 Task: Find connections with filter location Adelaide Hills with filter topic #covidwith filter profile language German with filter current company Bajaj Electricals Ltd with filter school Prahladrai Dalmia Lions College of Commerce and Economics Sundar Nagar S V Road Malad West Mumbai 400 064 with filter industry Insurance with filter service category Business Analytics with filter keywords title Sales Associate
Action: Mouse moved to (535, 74)
Screenshot: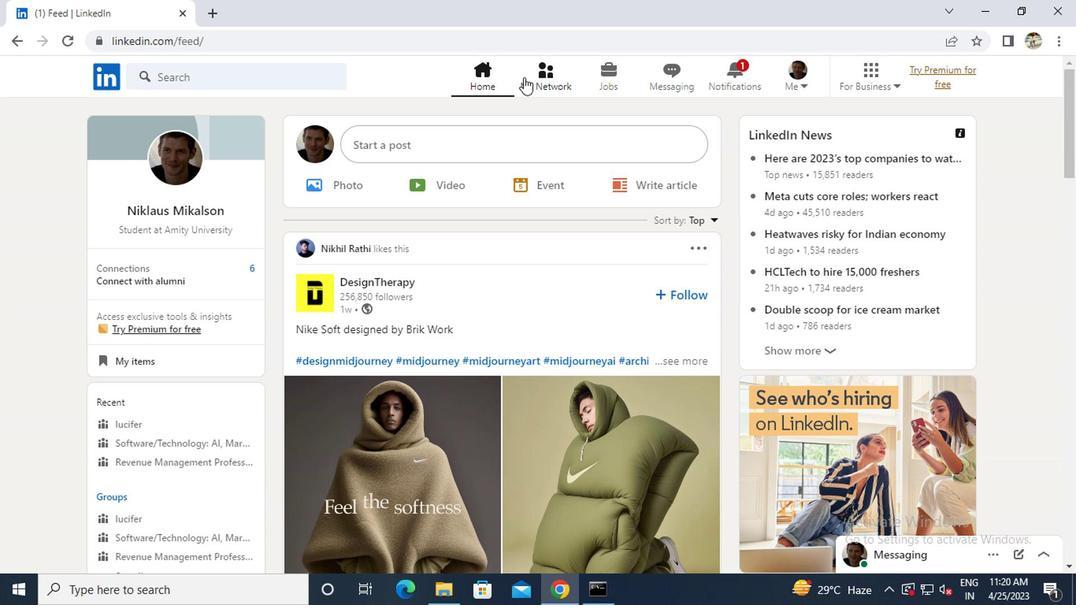 
Action: Mouse pressed left at (535, 74)
Screenshot: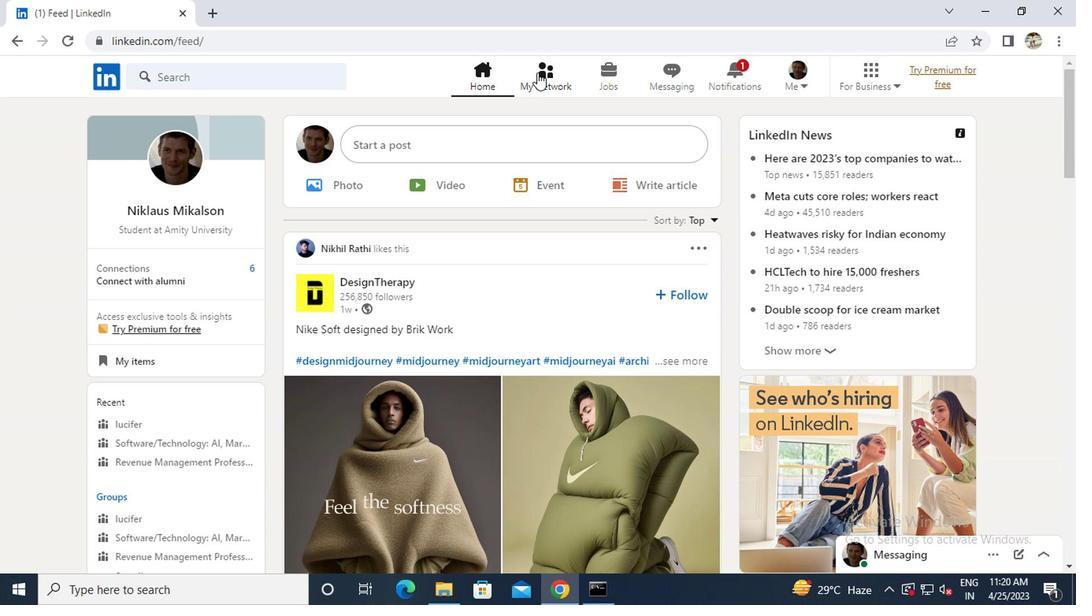 
Action: Mouse moved to (273, 165)
Screenshot: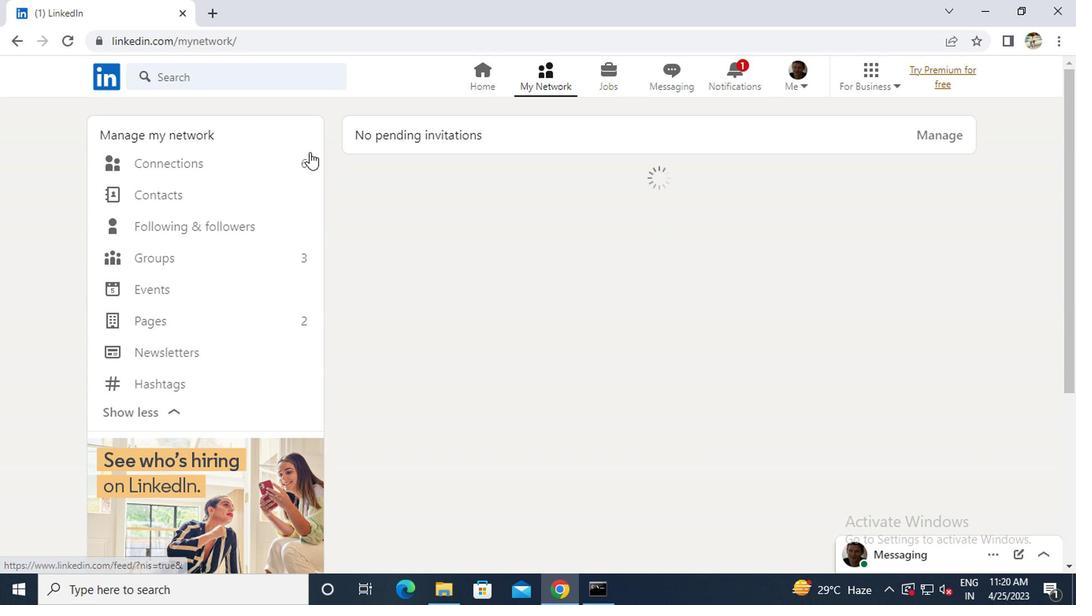
Action: Mouse pressed left at (273, 165)
Screenshot: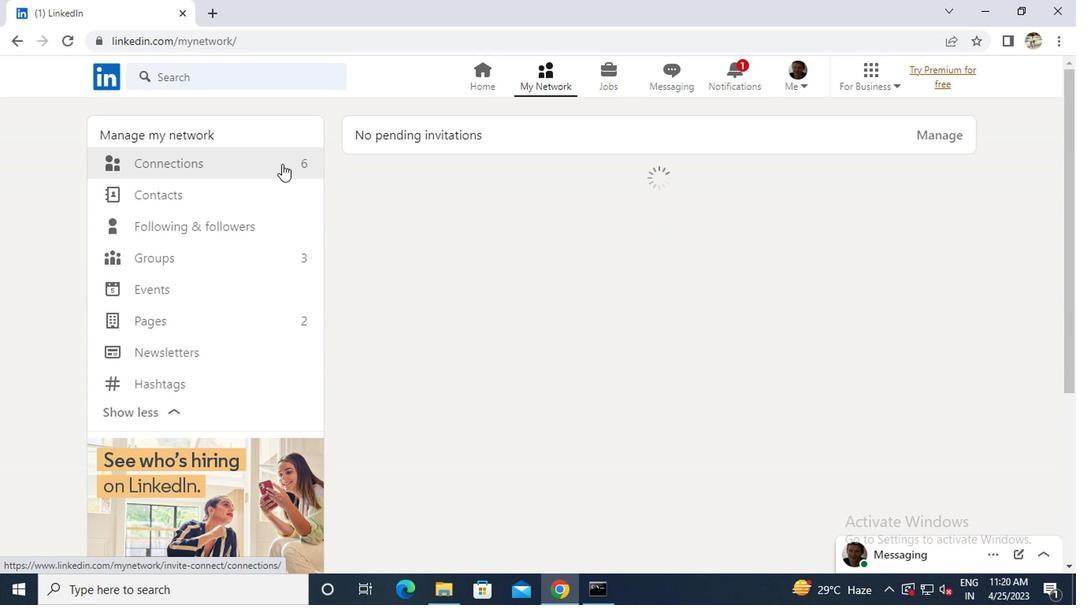 
Action: Mouse pressed left at (273, 165)
Screenshot: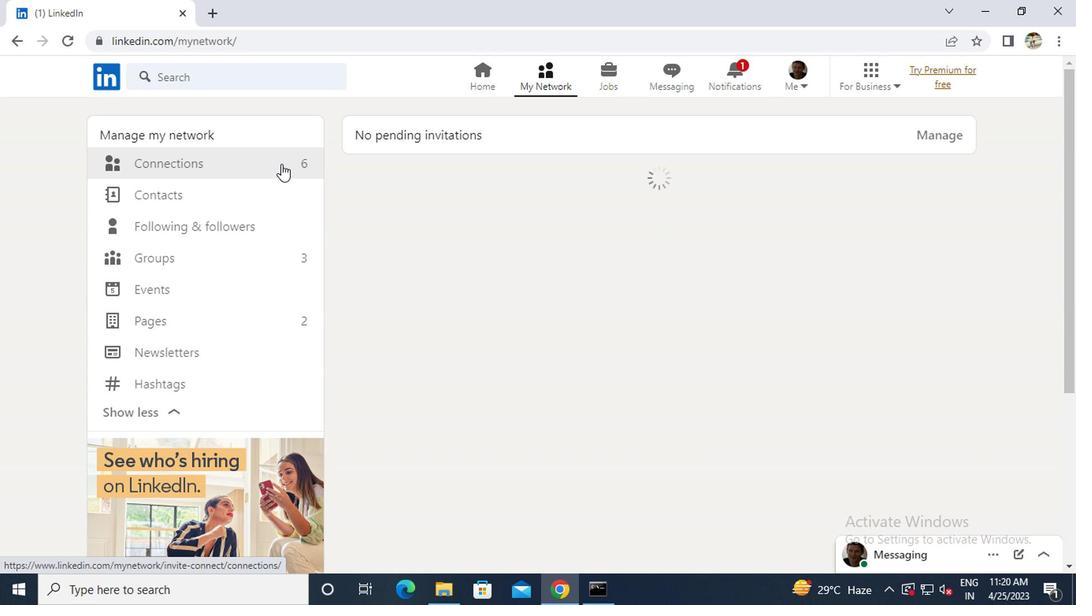 
Action: Mouse moved to (633, 165)
Screenshot: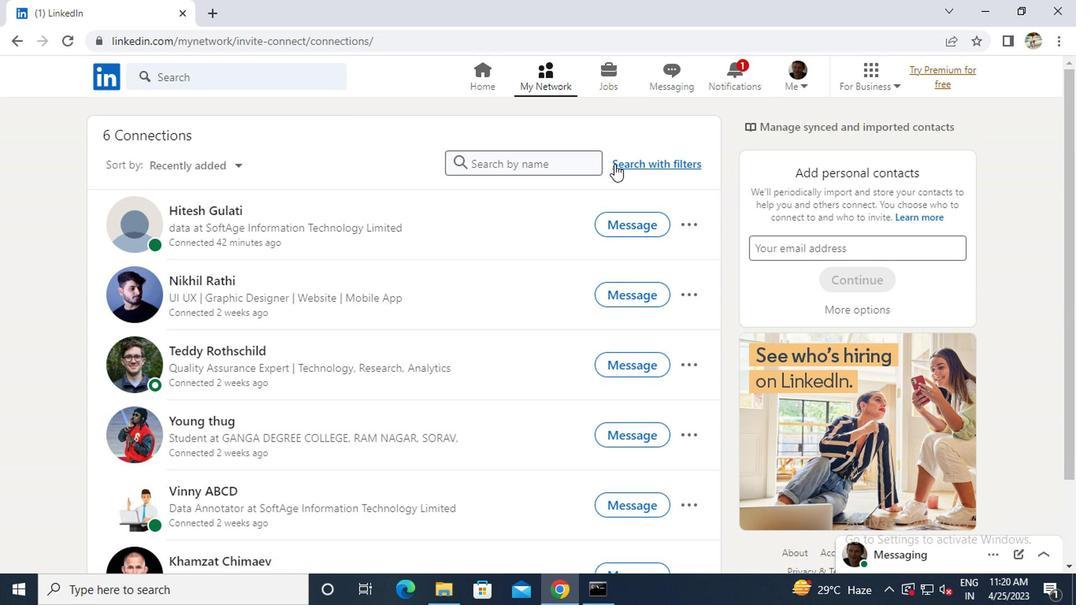 
Action: Mouse pressed left at (633, 165)
Screenshot: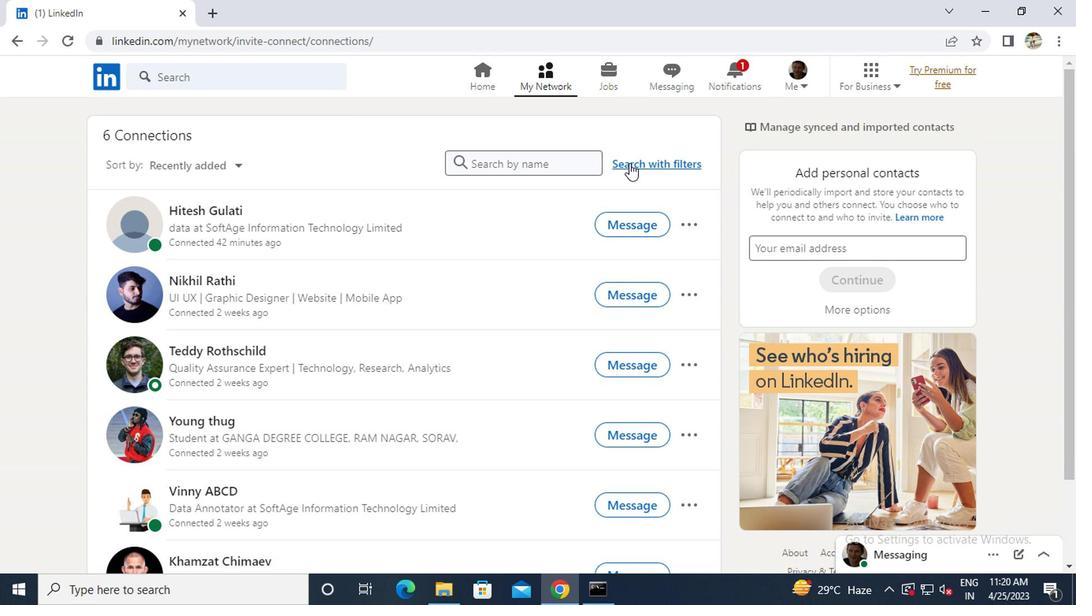
Action: Mouse moved to (505, 119)
Screenshot: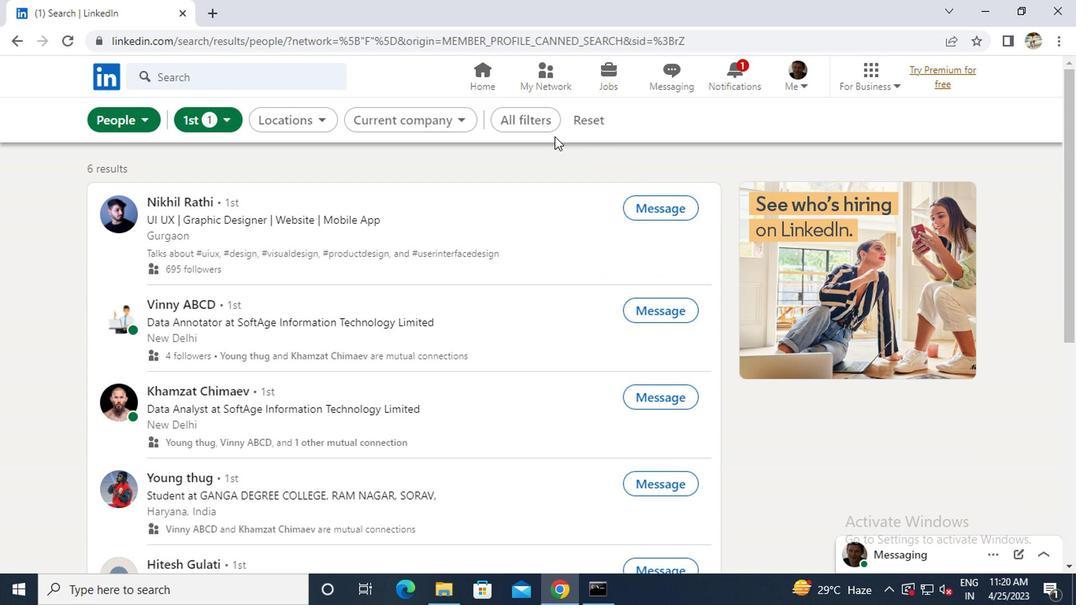 
Action: Mouse pressed left at (505, 119)
Screenshot: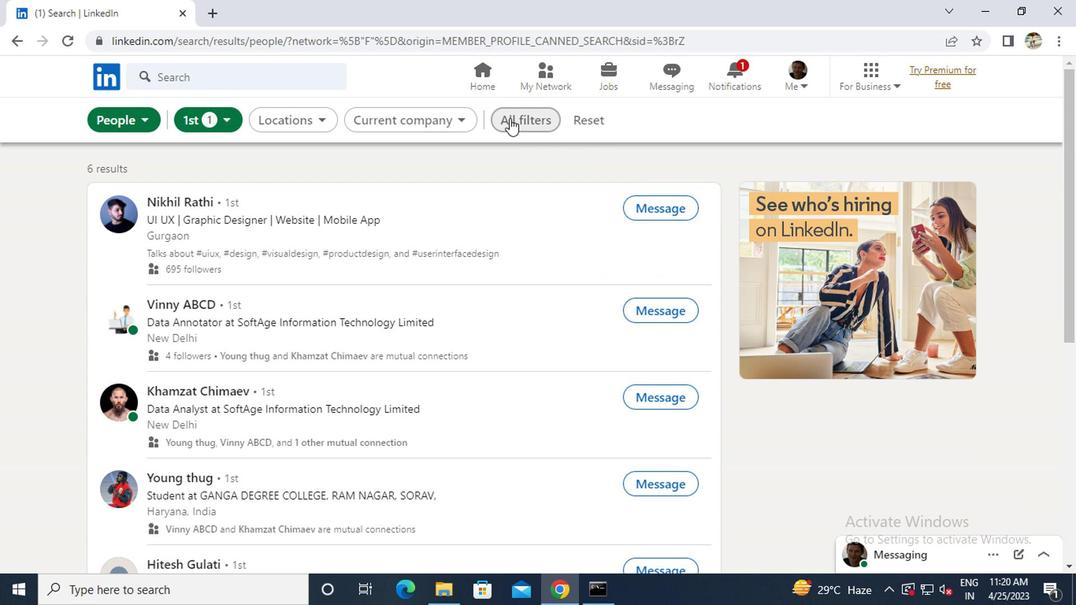 
Action: Mouse moved to (736, 295)
Screenshot: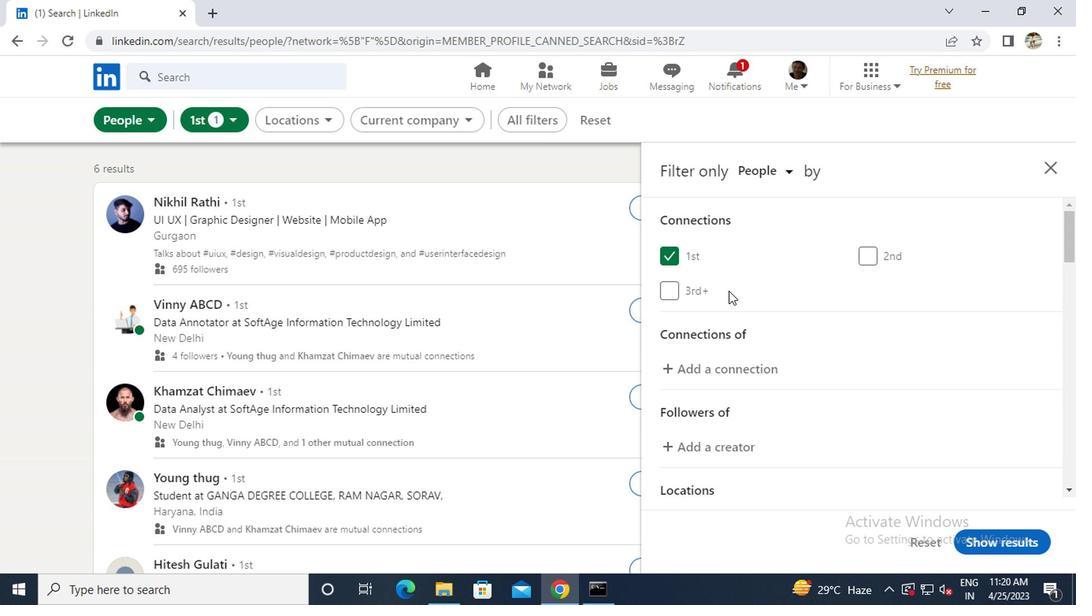 
Action: Mouse scrolled (736, 294) with delta (0, -1)
Screenshot: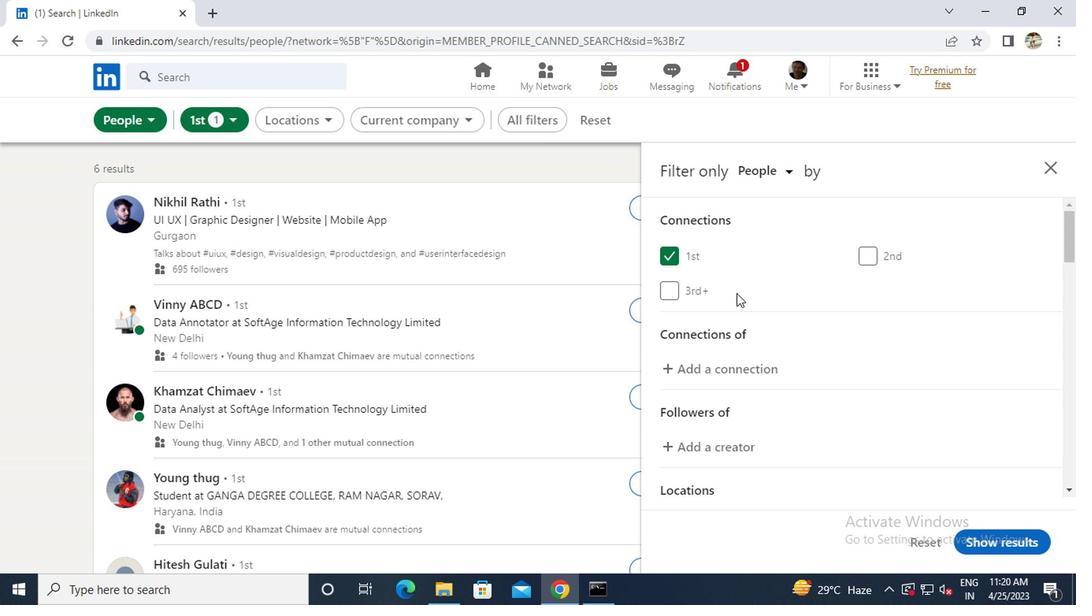 
Action: Mouse scrolled (736, 294) with delta (0, -1)
Screenshot: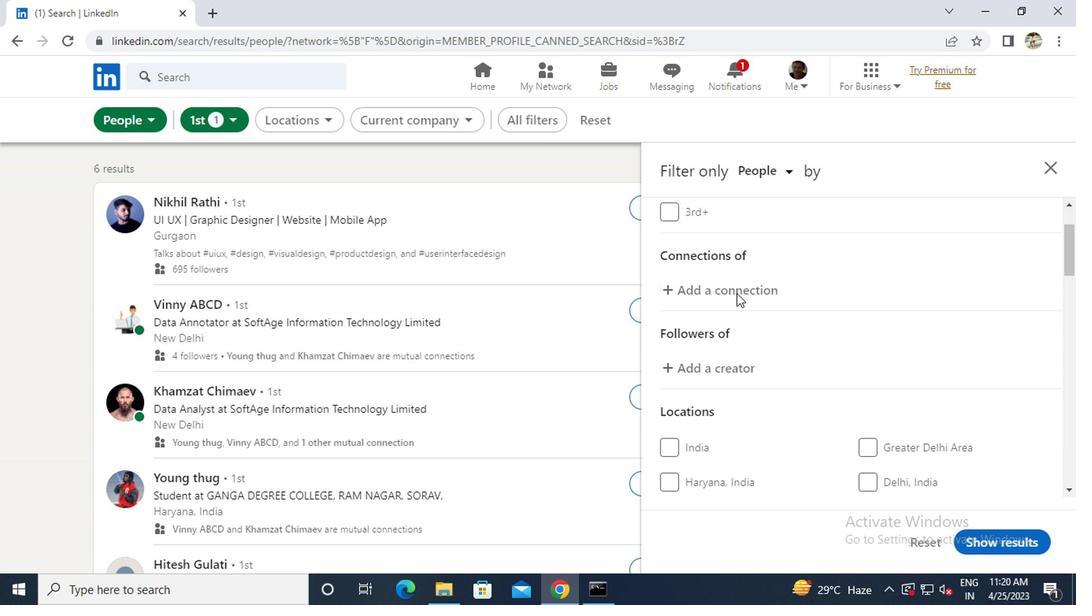 
Action: Mouse scrolled (736, 294) with delta (0, -1)
Screenshot: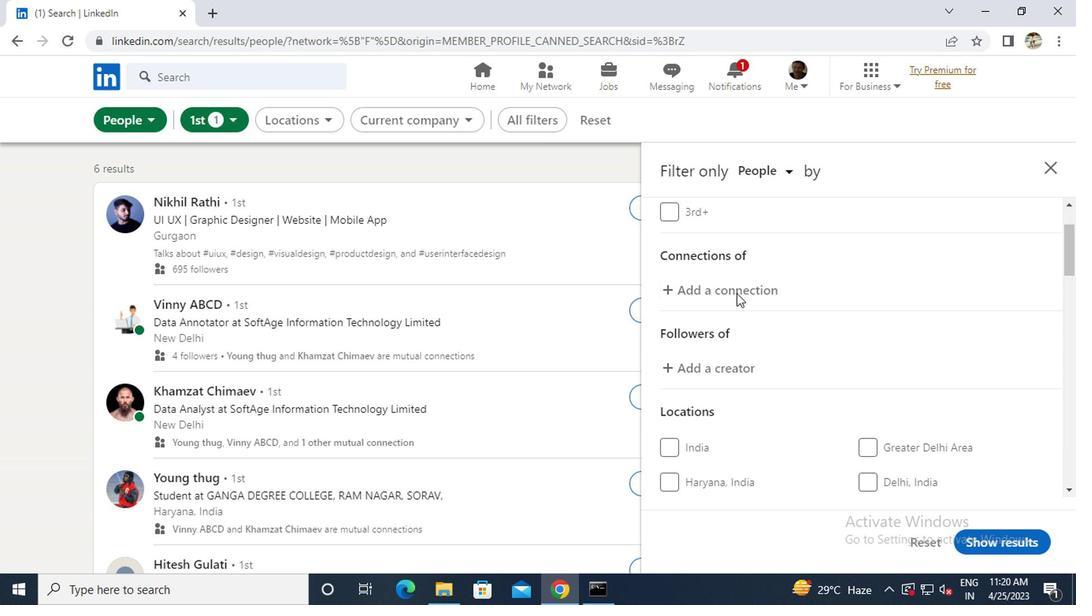 
Action: Mouse moved to (916, 365)
Screenshot: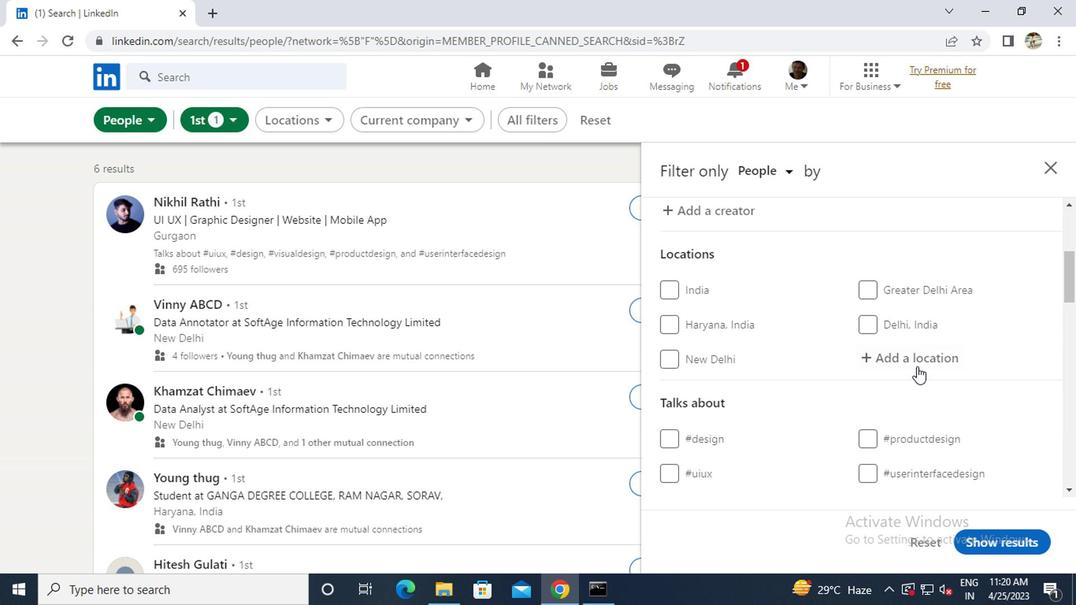 
Action: Mouse pressed left at (916, 365)
Screenshot: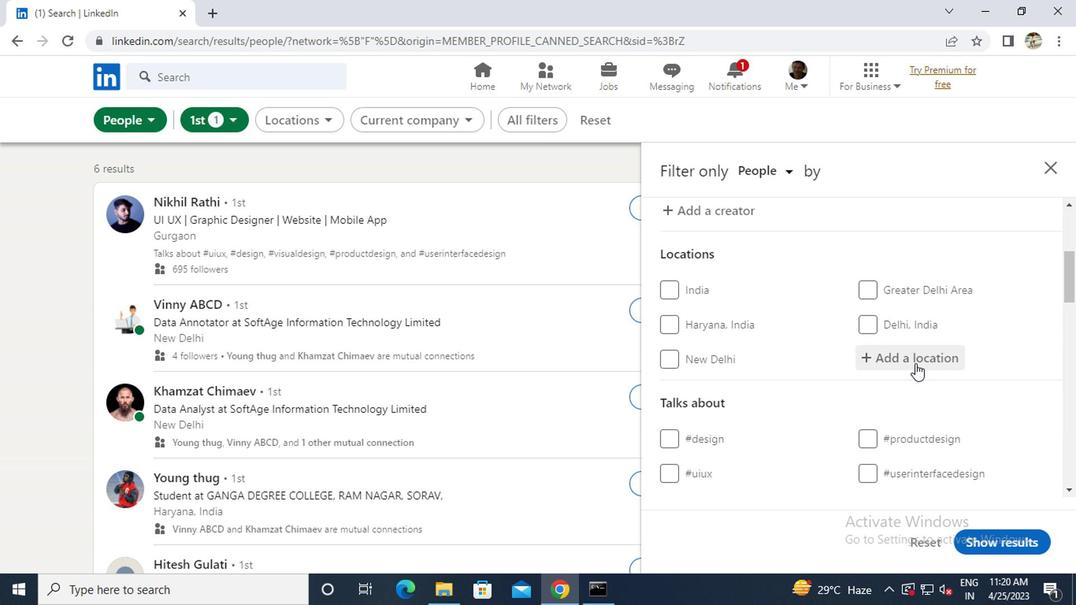 
Action: Mouse moved to (850, 357)
Screenshot: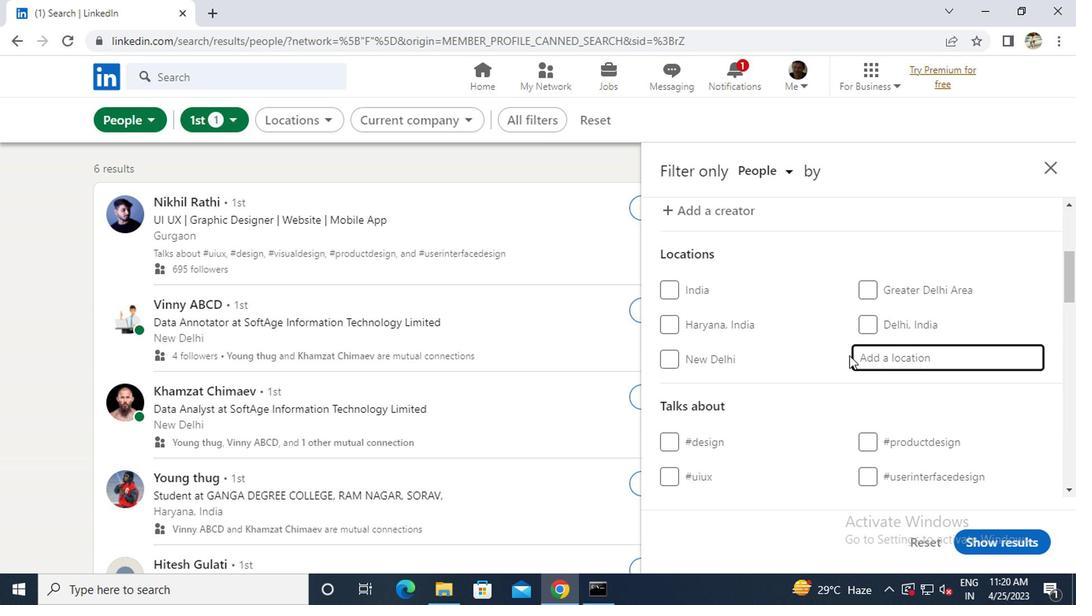 
Action: Key pressed <Key.caps_lock>a<Key.caps_lock>delaide<Key.space><Key.caps_lock>h<Key.caps_lock>ills<Key.space>
Screenshot: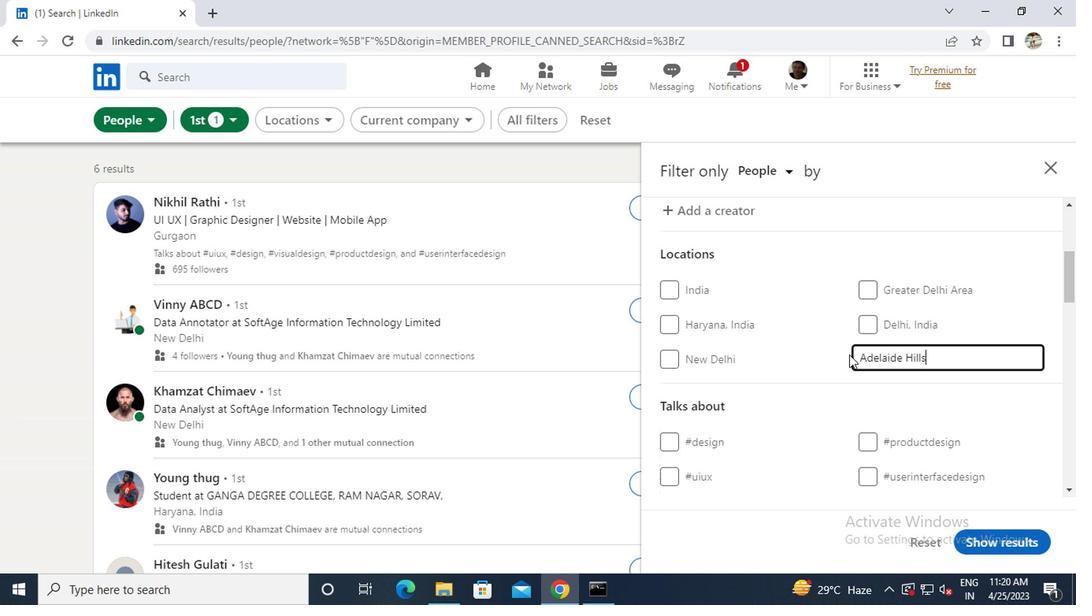 
Action: Mouse moved to (849, 357)
Screenshot: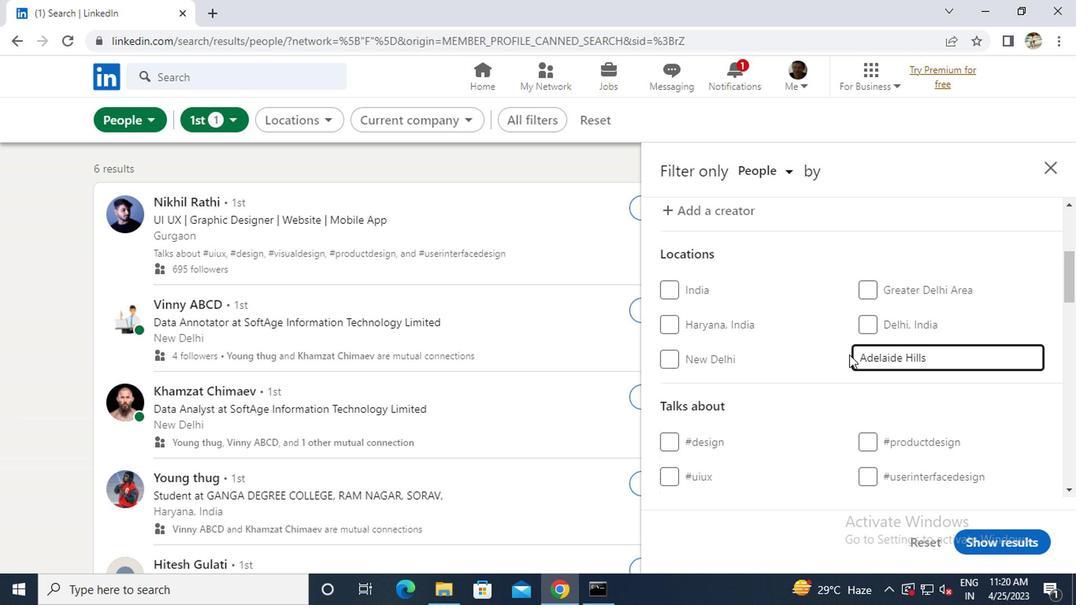 
Action: Mouse scrolled (849, 355) with delta (0, -1)
Screenshot: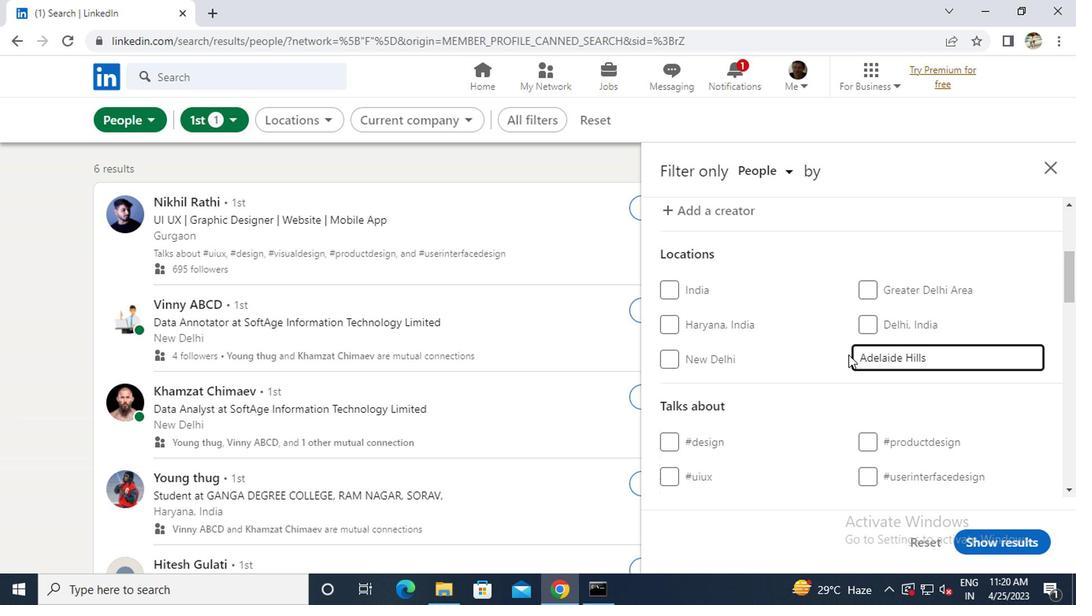 
Action: Mouse scrolled (849, 355) with delta (0, -1)
Screenshot: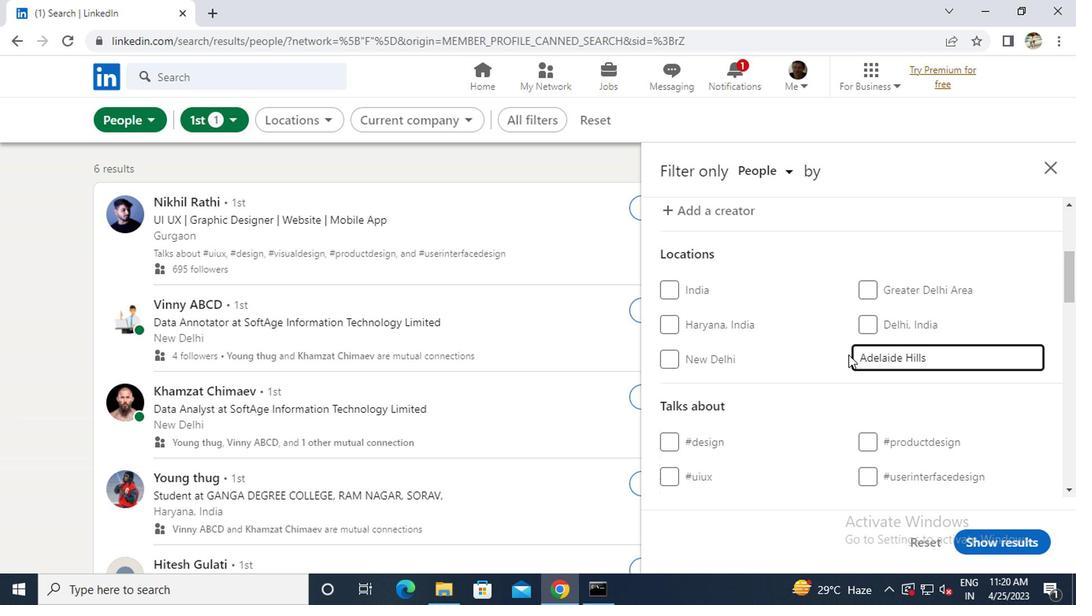 
Action: Mouse moved to (876, 358)
Screenshot: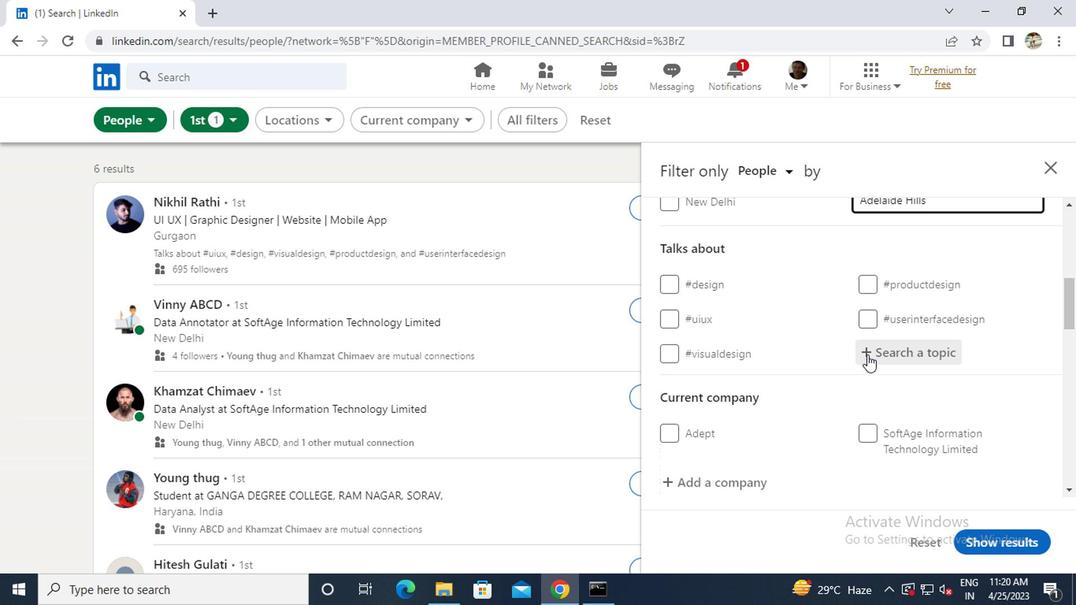 
Action: Mouse pressed left at (876, 358)
Screenshot: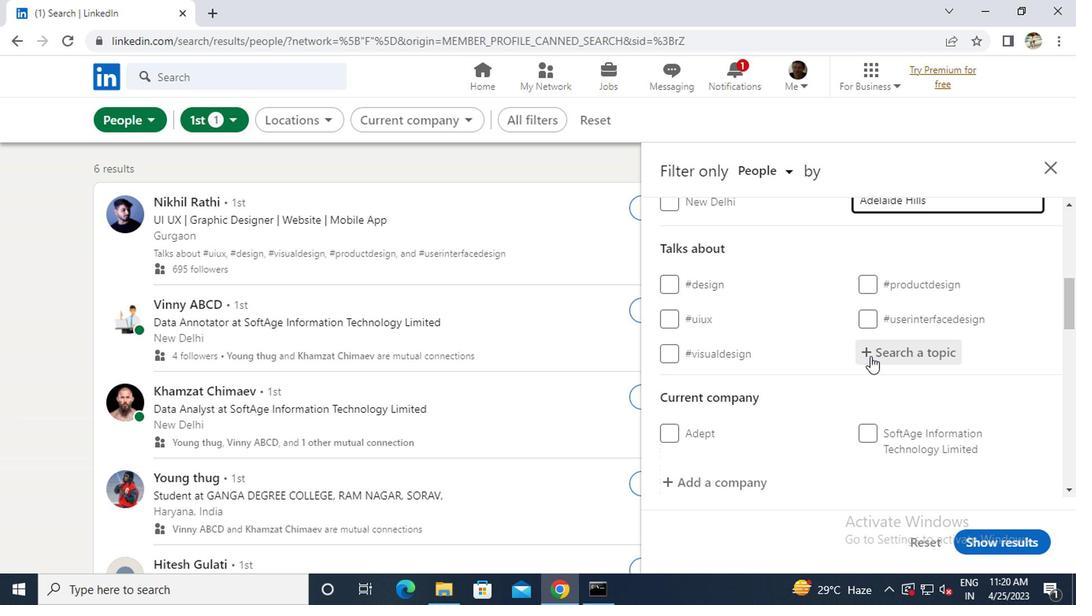 
Action: Key pressed <Key.shift><Key.shift><Key.shift><Key.shift><Key.shift><Key.shift><Key.shift><Key.shift><Key.shift><Key.shift><Key.shift><Key.shift><Key.shift><Key.shift><Key.shift><Key.shift><Key.shift><Key.shift><Key.shift><Key.shift>#COVID
Screenshot: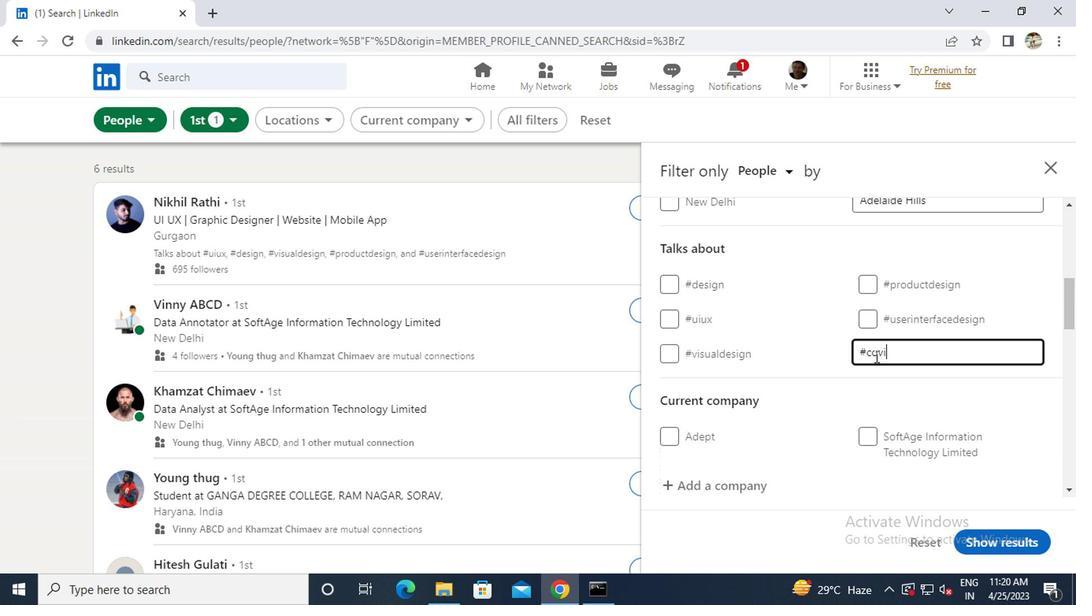 
Action: Mouse scrolled (876, 357) with delta (0, 0)
Screenshot: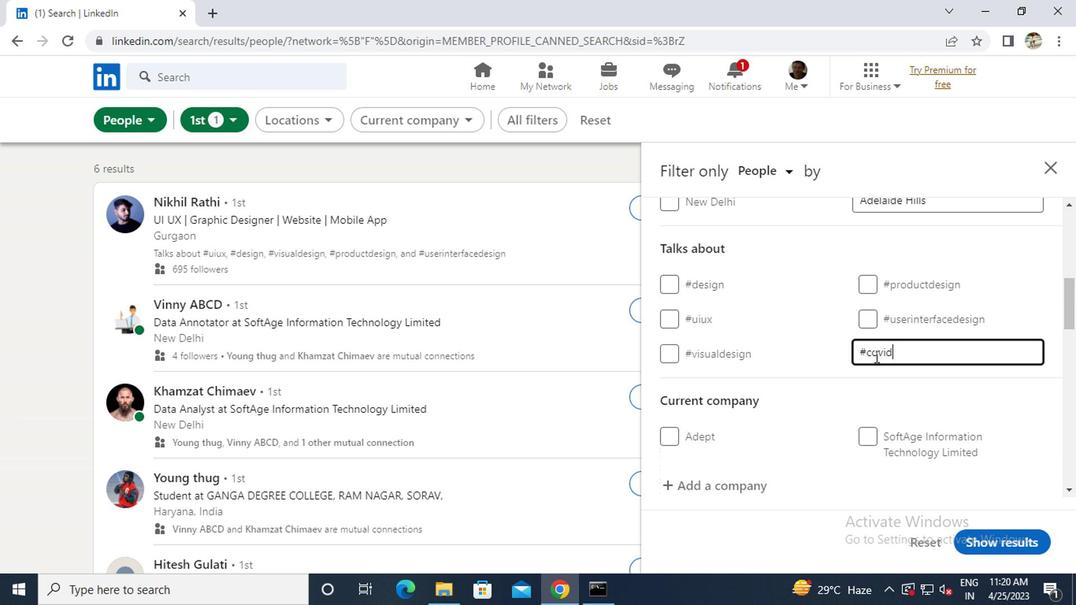 
Action: Mouse scrolled (876, 357) with delta (0, 0)
Screenshot: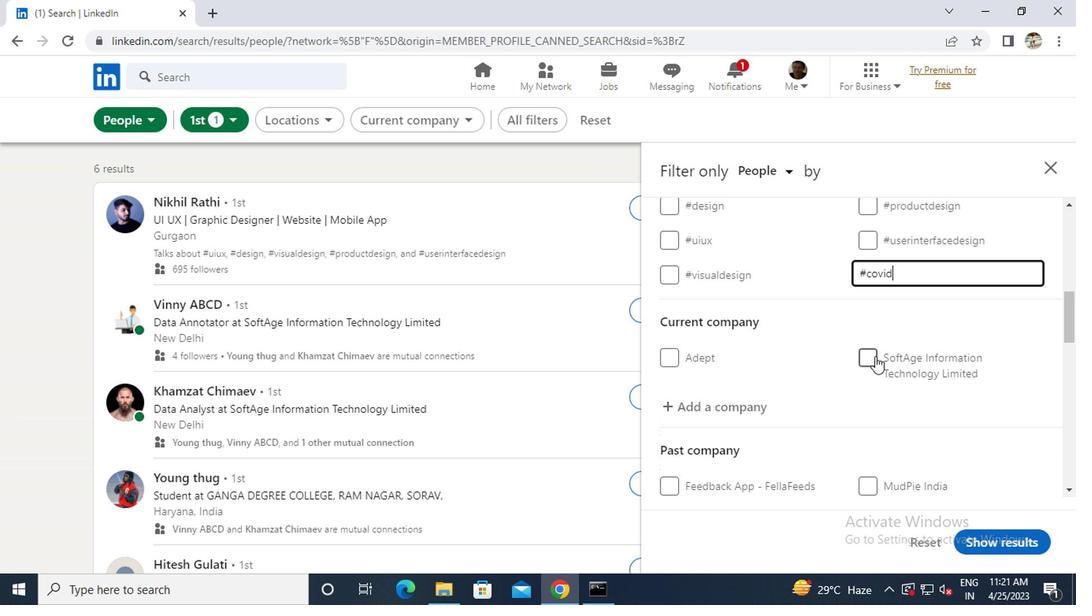 
Action: Mouse moved to (746, 324)
Screenshot: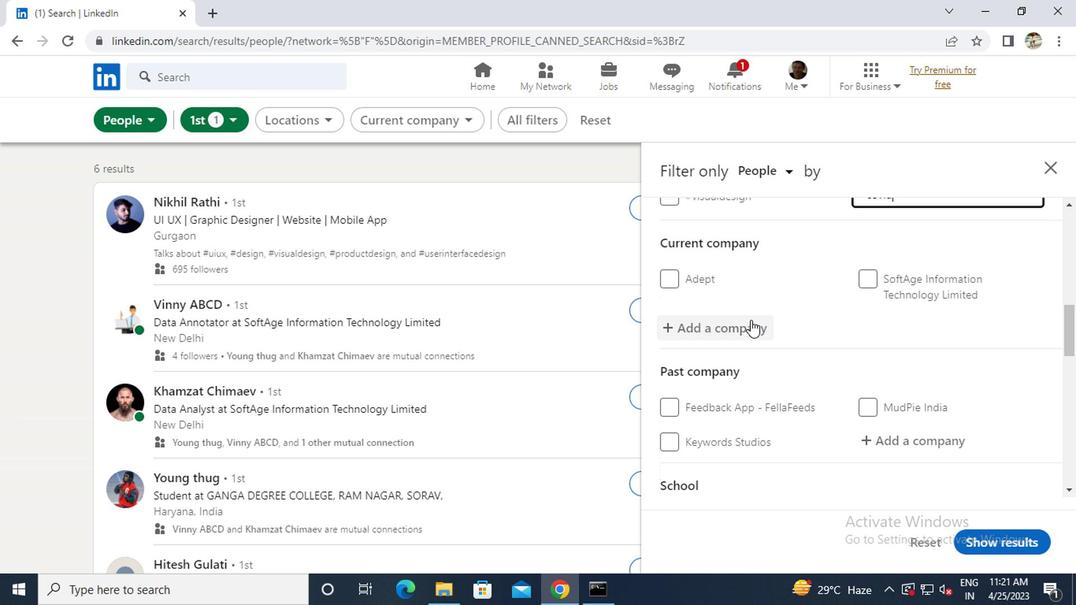 
Action: Mouse pressed left at (746, 324)
Screenshot: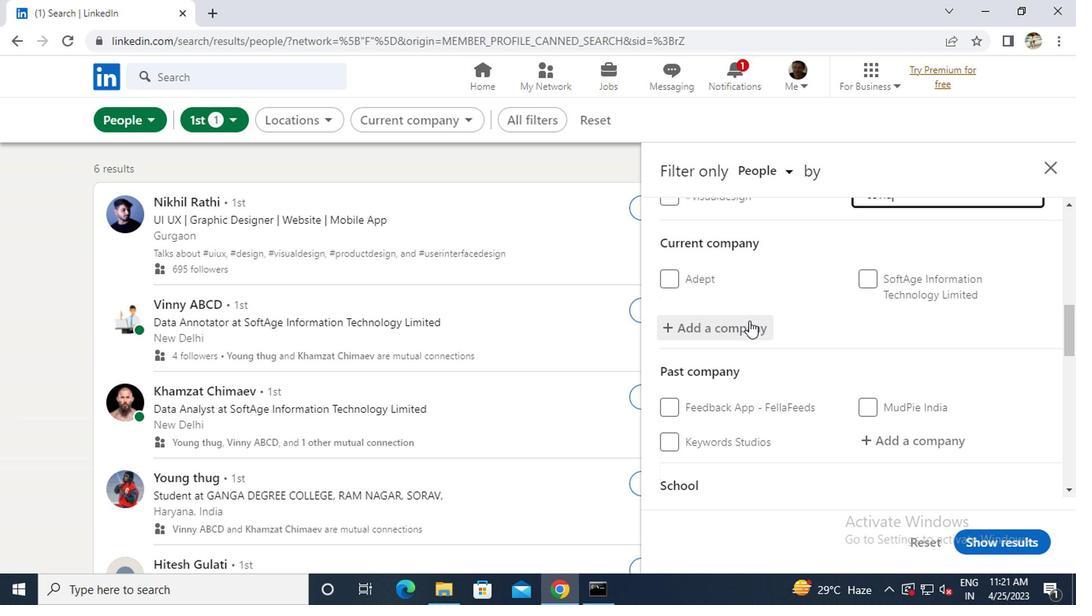 
Action: Key pressed <Key.caps_lock>B<Key.caps_lock>AJAJ<Key.space><Key.caps_lock>E<Key.caps_lock>
Screenshot: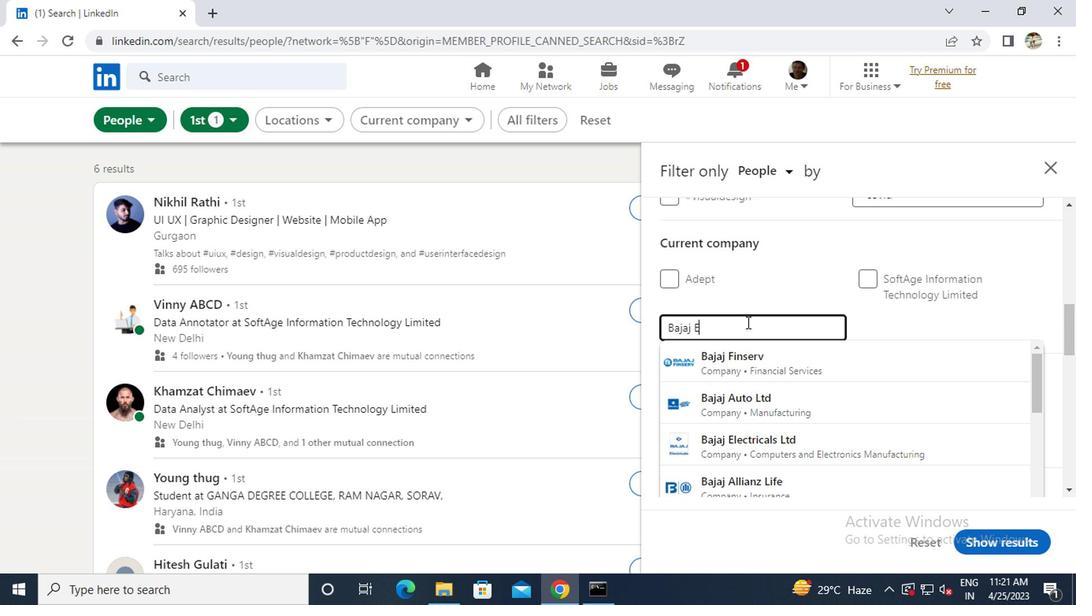 
Action: Mouse moved to (752, 361)
Screenshot: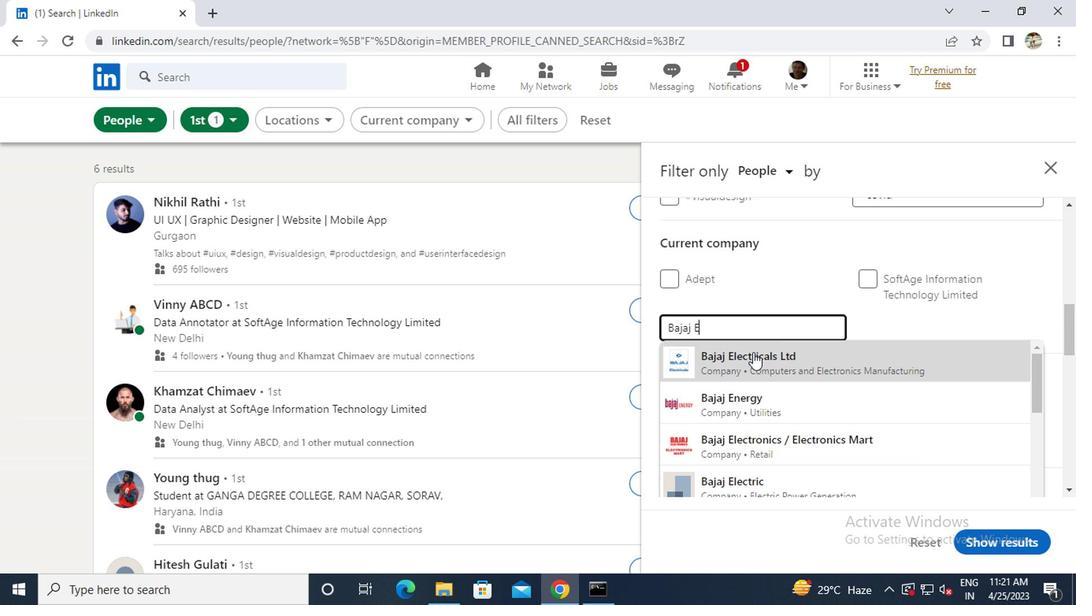 
Action: Mouse pressed left at (752, 361)
Screenshot: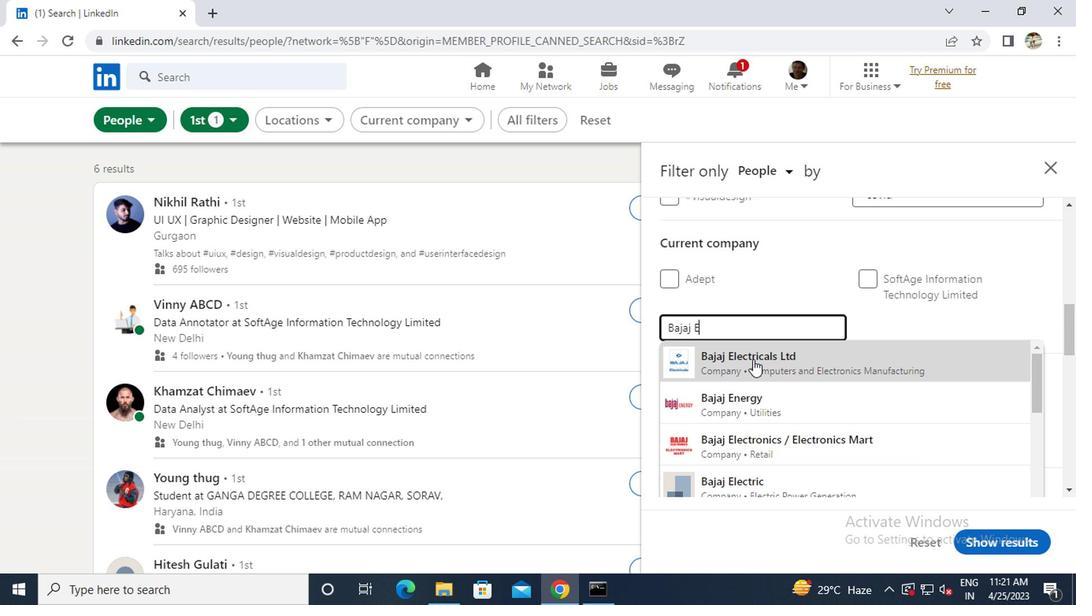 
Action: Mouse scrolled (752, 361) with delta (0, 0)
Screenshot: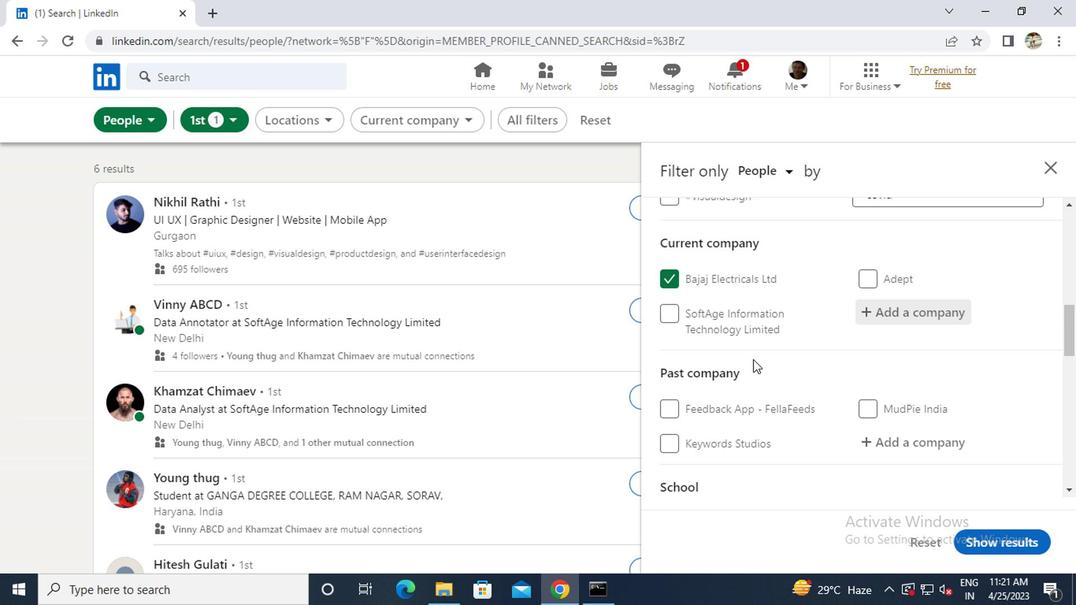 
Action: Mouse scrolled (752, 361) with delta (0, 0)
Screenshot: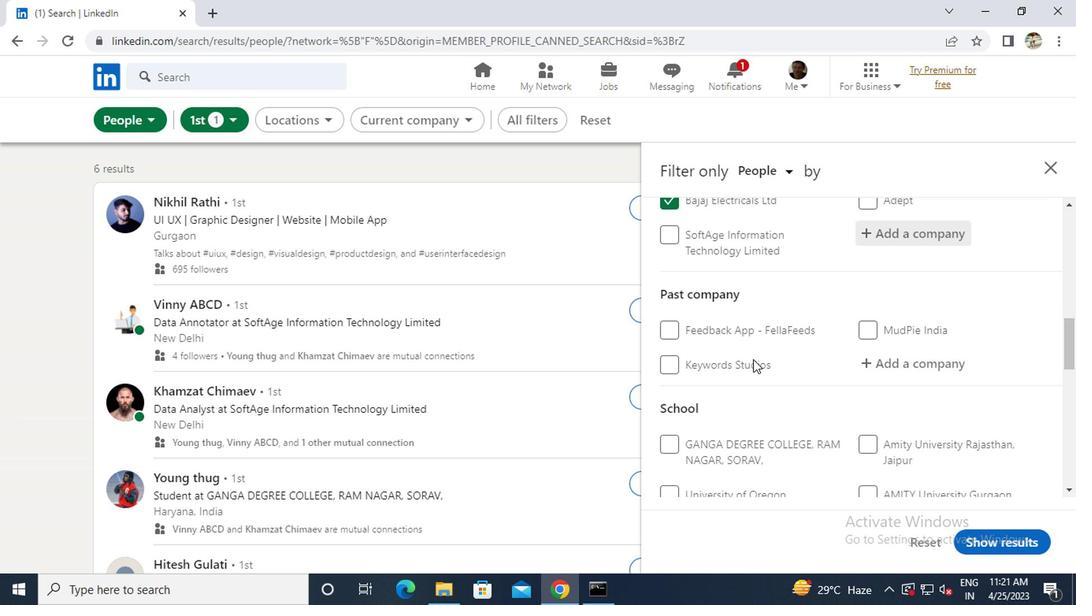 
Action: Mouse moved to (716, 452)
Screenshot: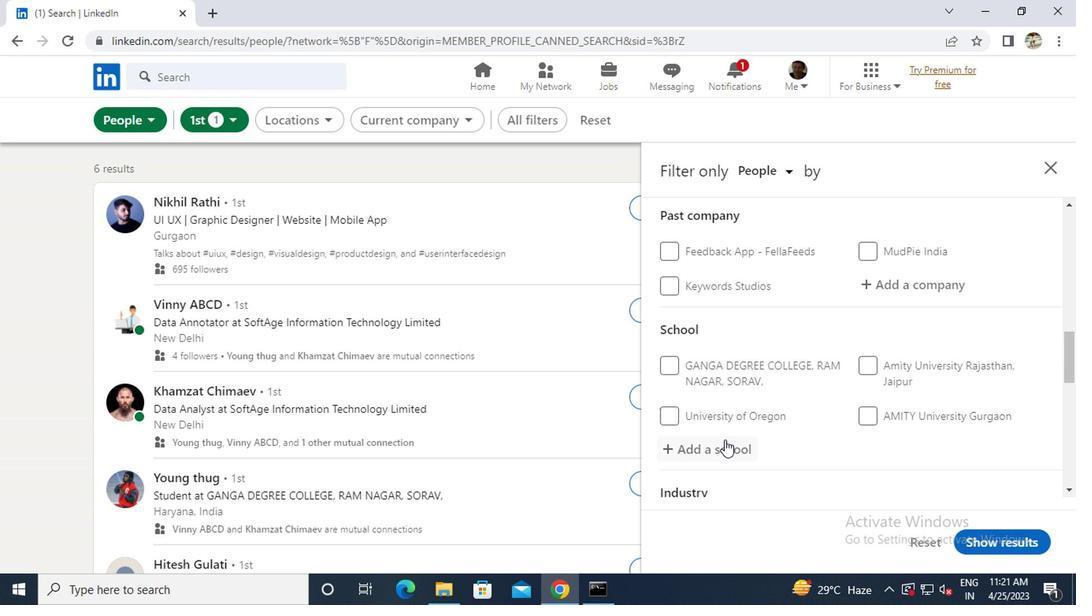 
Action: Mouse scrolled (716, 451) with delta (0, -1)
Screenshot: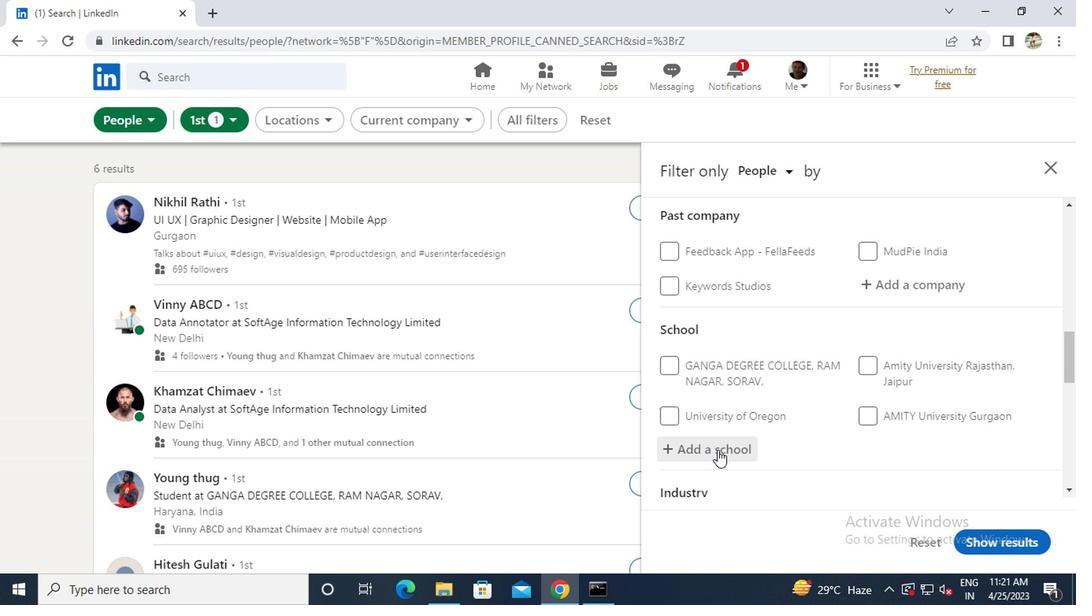 
Action: Mouse moved to (706, 378)
Screenshot: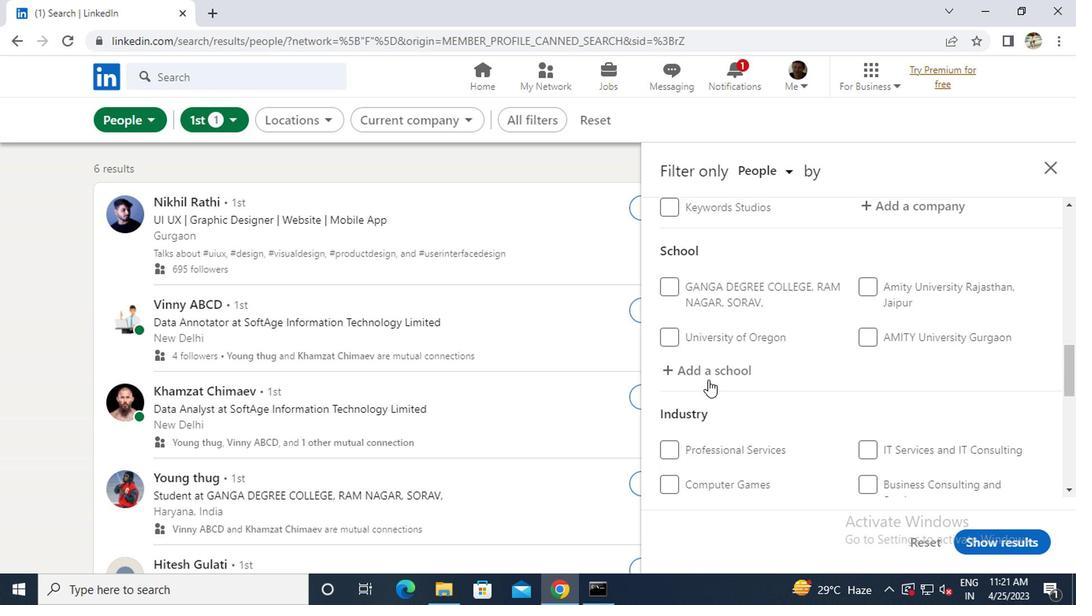 
Action: Mouse pressed left at (706, 378)
Screenshot: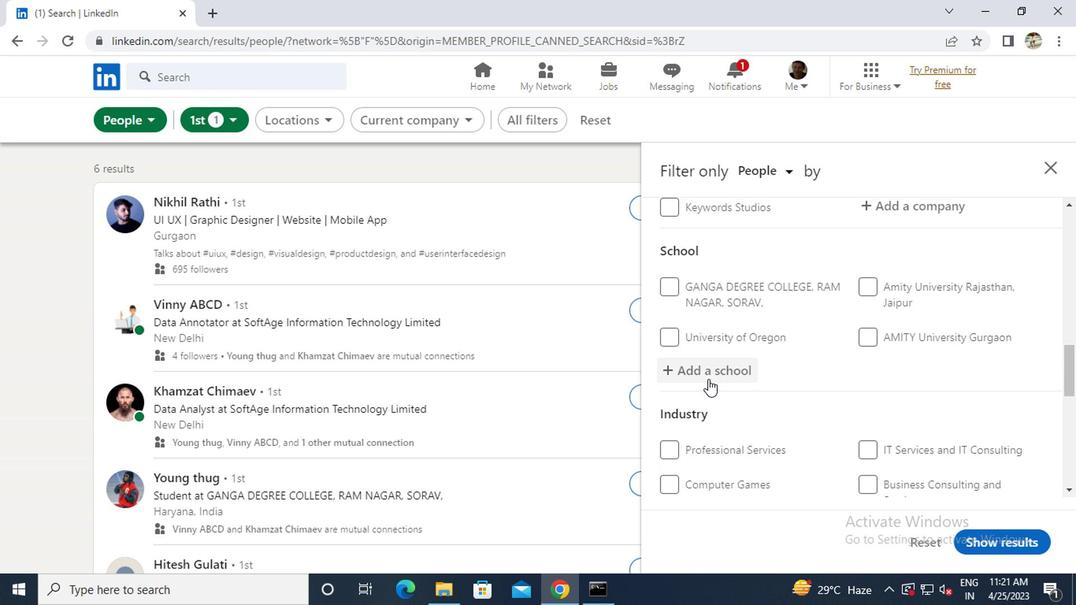 
Action: Mouse moved to (706, 376)
Screenshot: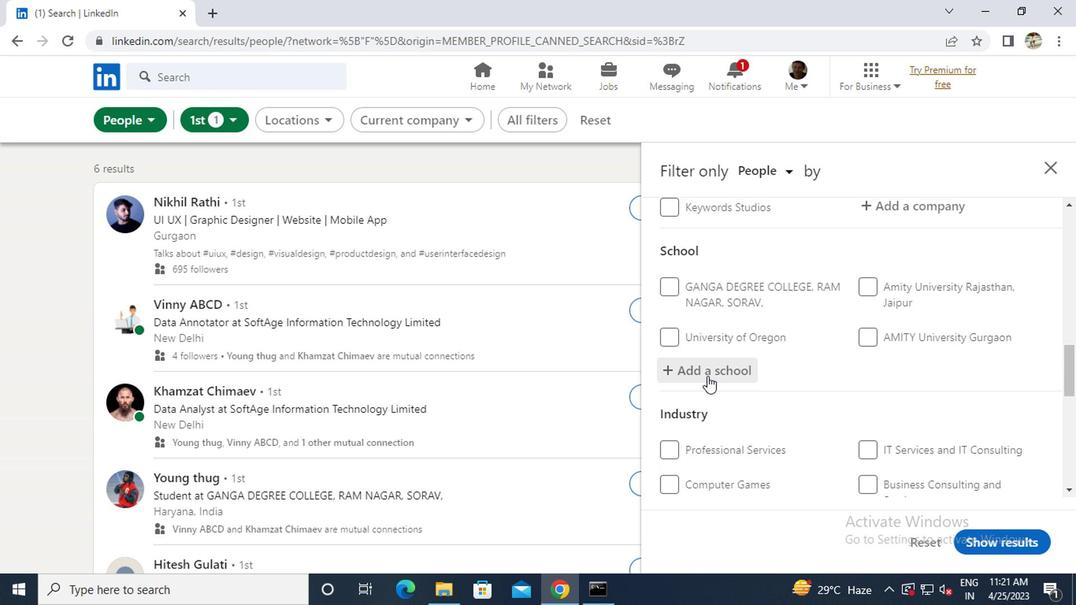 
Action: Key pressed <Key.caps_lock>P<Key.caps_lock>RAHLADR
Screenshot: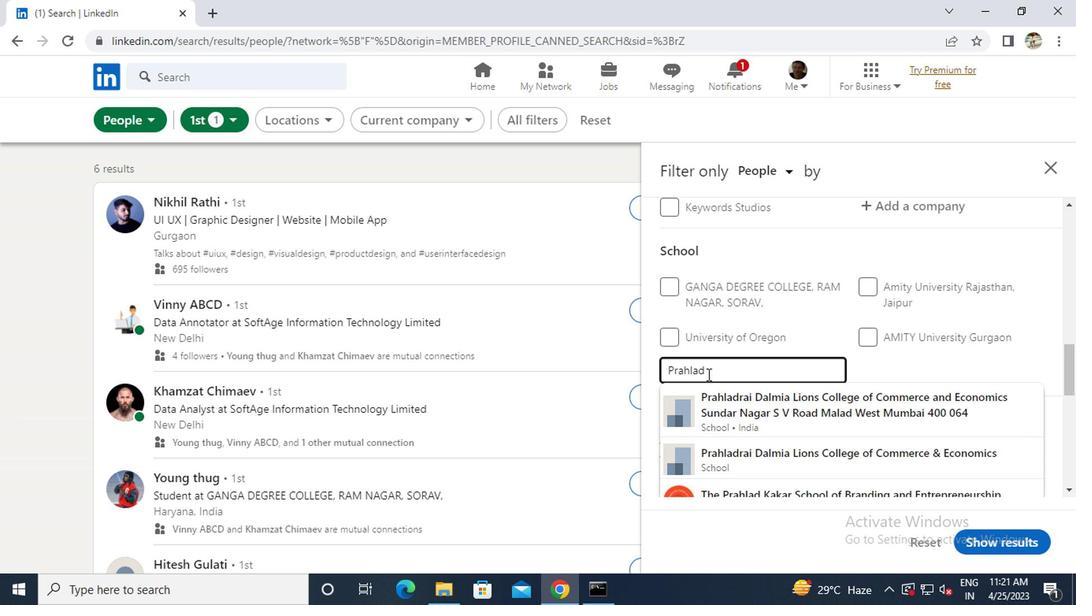 
Action: Mouse moved to (732, 412)
Screenshot: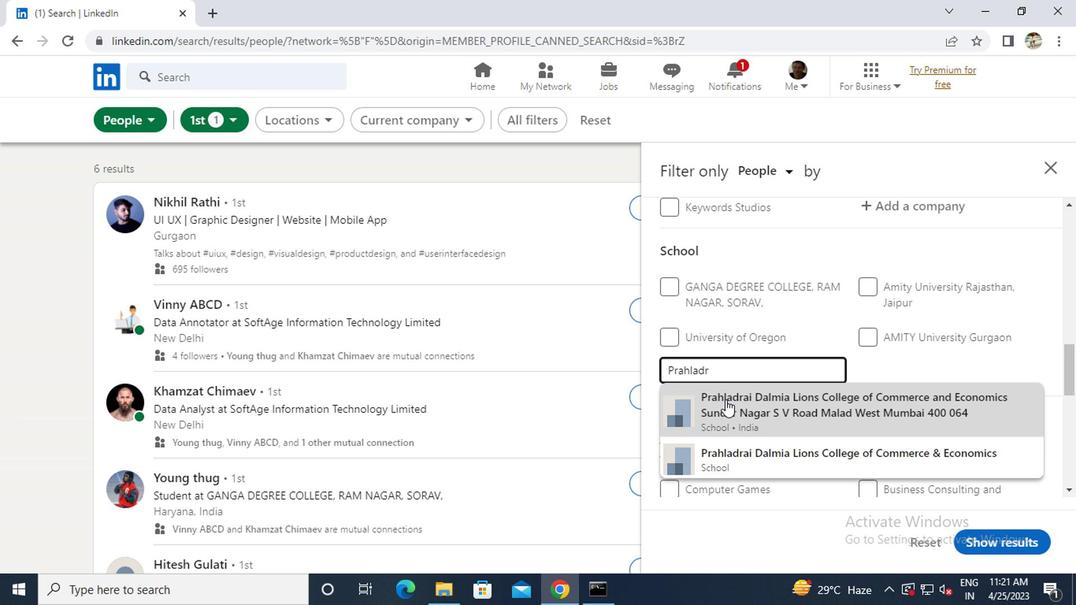 
Action: Mouse pressed left at (732, 412)
Screenshot: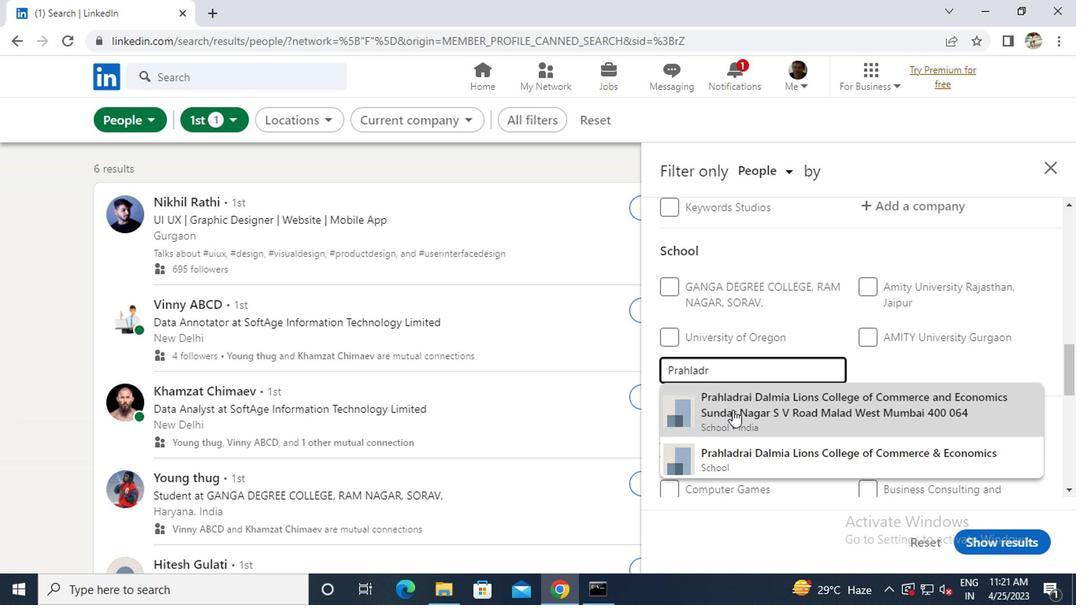 
Action: Mouse scrolled (732, 411) with delta (0, 0)
Screenshot: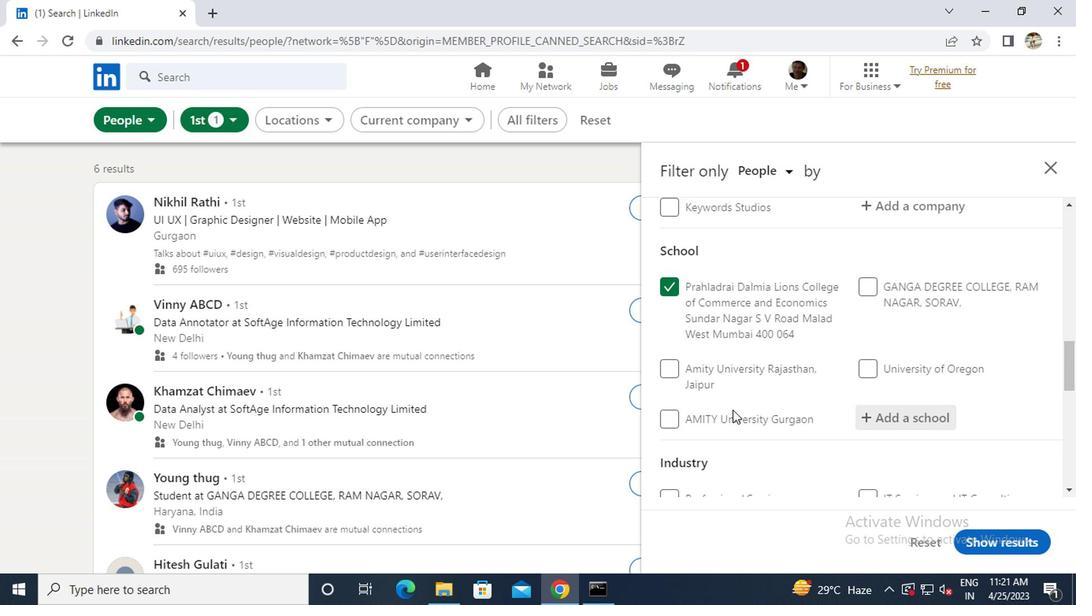 
Action: Mouse scrolled (732, 411) with delta (0, 0)
Screenshot: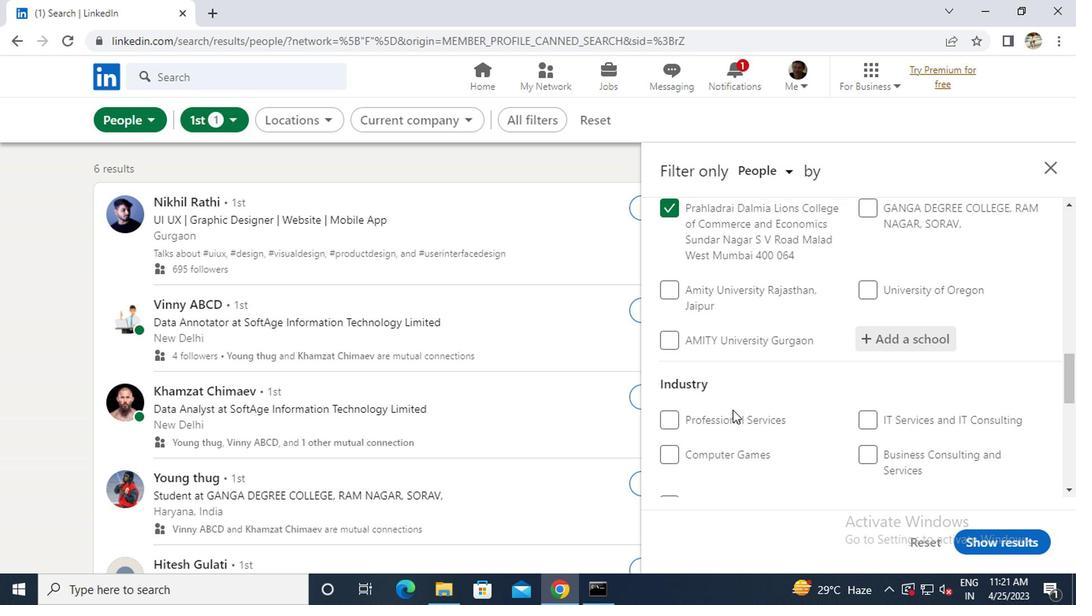 
Action: Mouse moved to (894, 429)
Screenshot: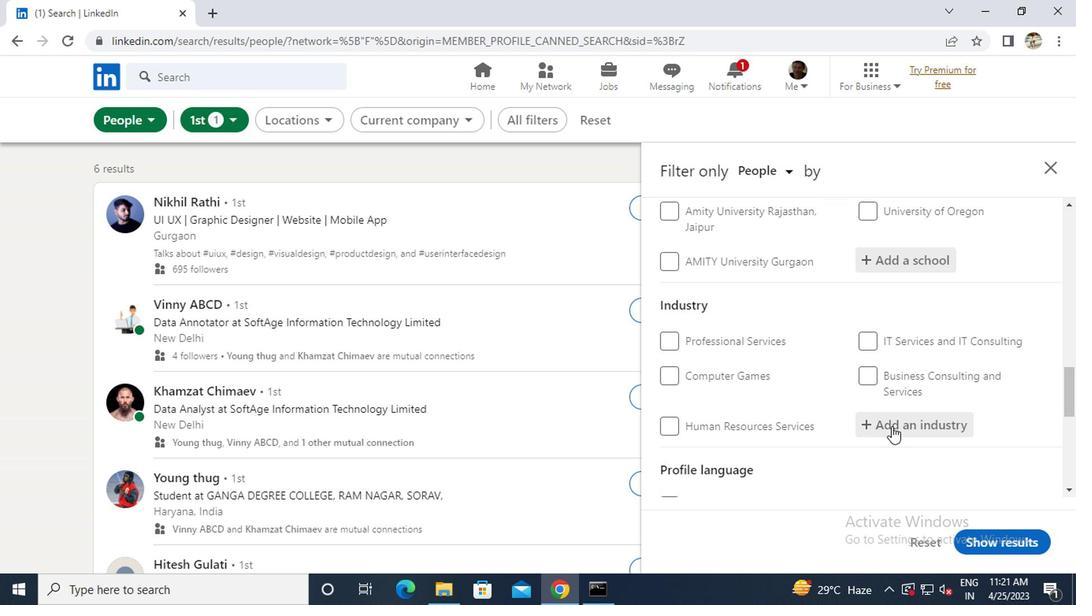 
Action: Mouse pressed left at (894, 429)
Screenshot: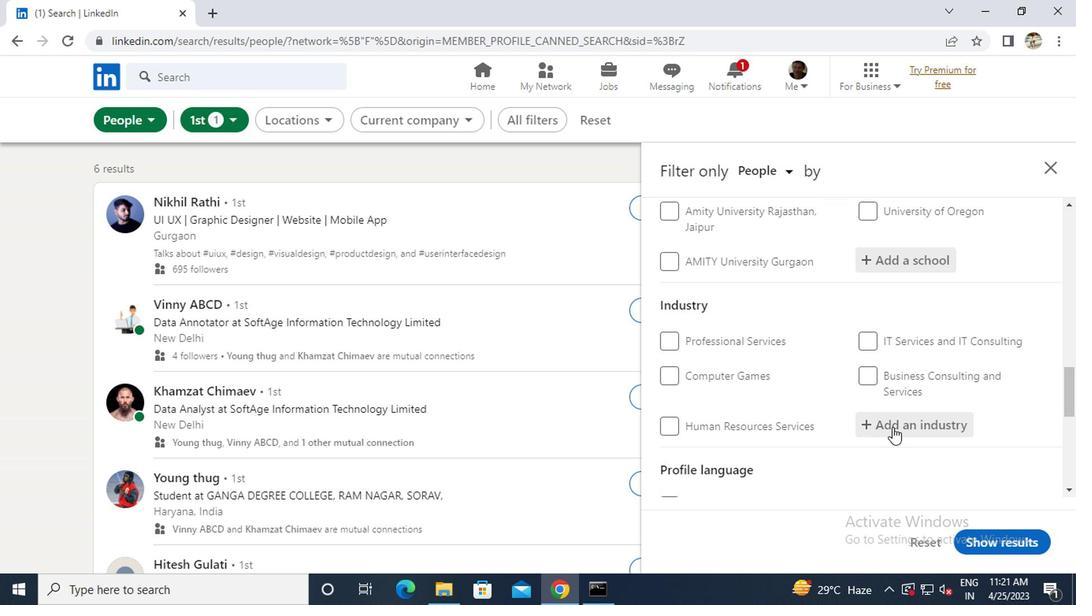 
Action: Key pressed <Key.caps_lock>T<Key.caps_lock>RUST<Key.backspace><Key.backspace><Key.backspace><Key.backspace><Key.backspace><Key.caps_lock>I<Key.caps_lock>NSURANCE
Screenshot: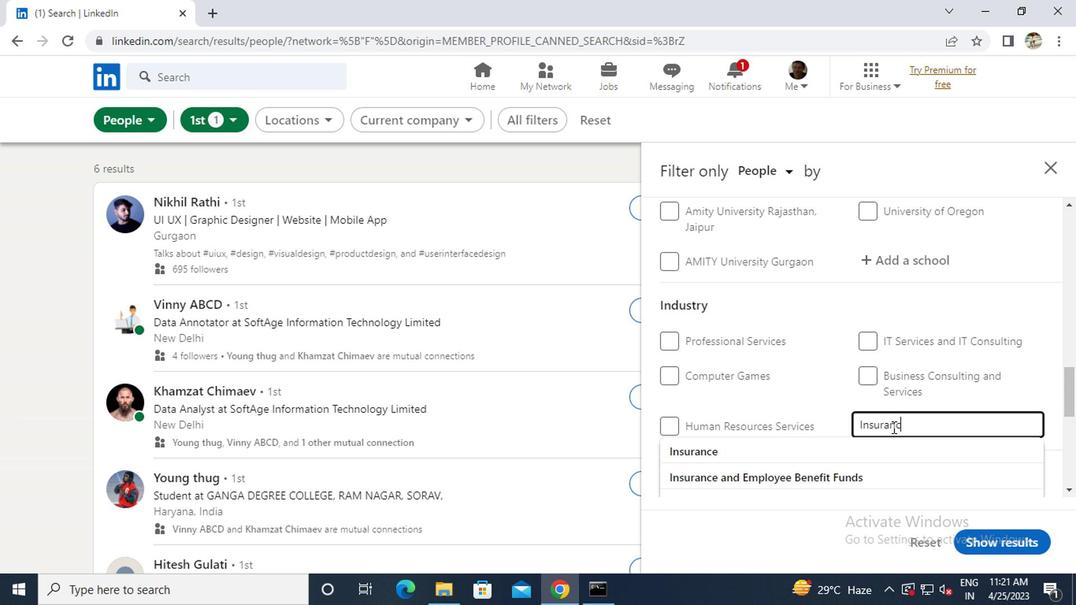 
Action: Mouse scrolled (894, 428) with delta (0, 0)
Screenshot: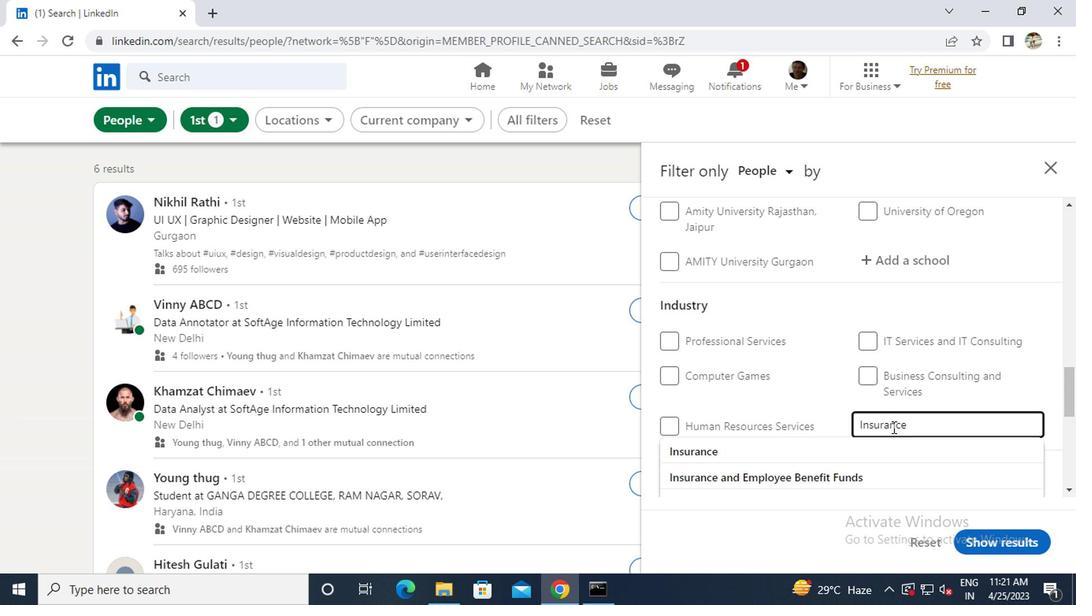 
Action: Mouse moved to (761, 375)
Screenshot: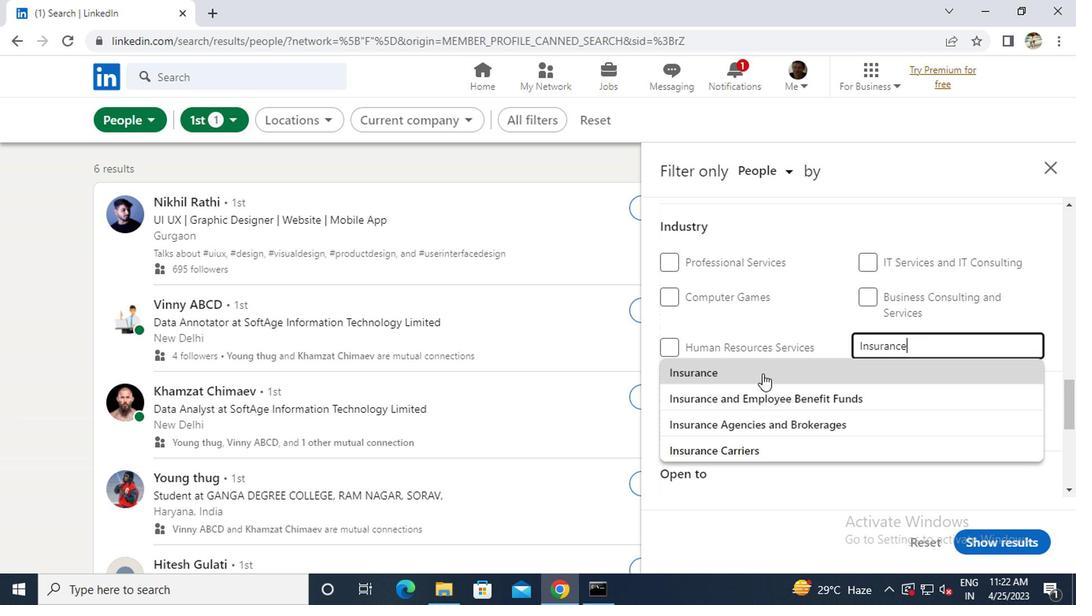 
Action: Mouse pressed left at (761, 375)
Screenshot: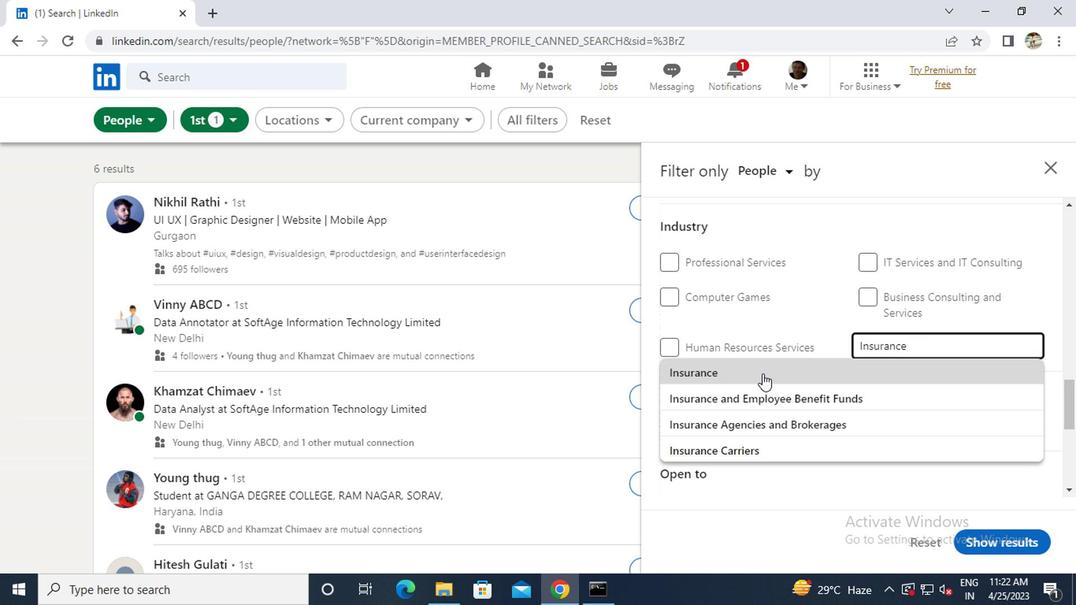 
Action: Mouse scrolled (761, 375) with delta (0, 0)
Screenshot: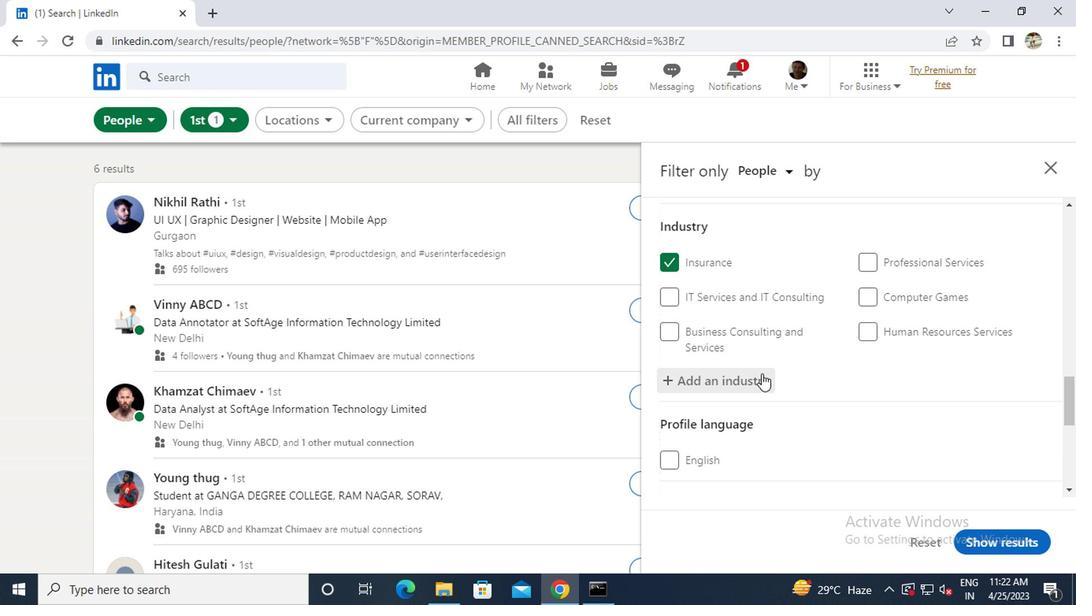 
Action: Mouse scrolled (761, 375) with delta (0, 0)
Screenshot: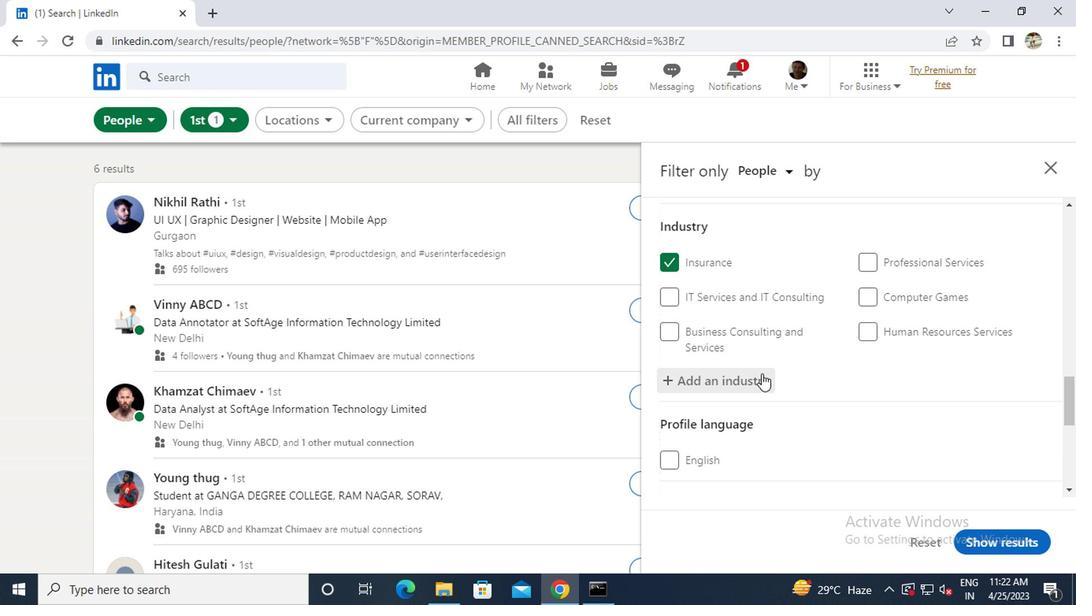 
Action: Mouse scrolled (761, 375) with delta (0, 0)
Screenshot: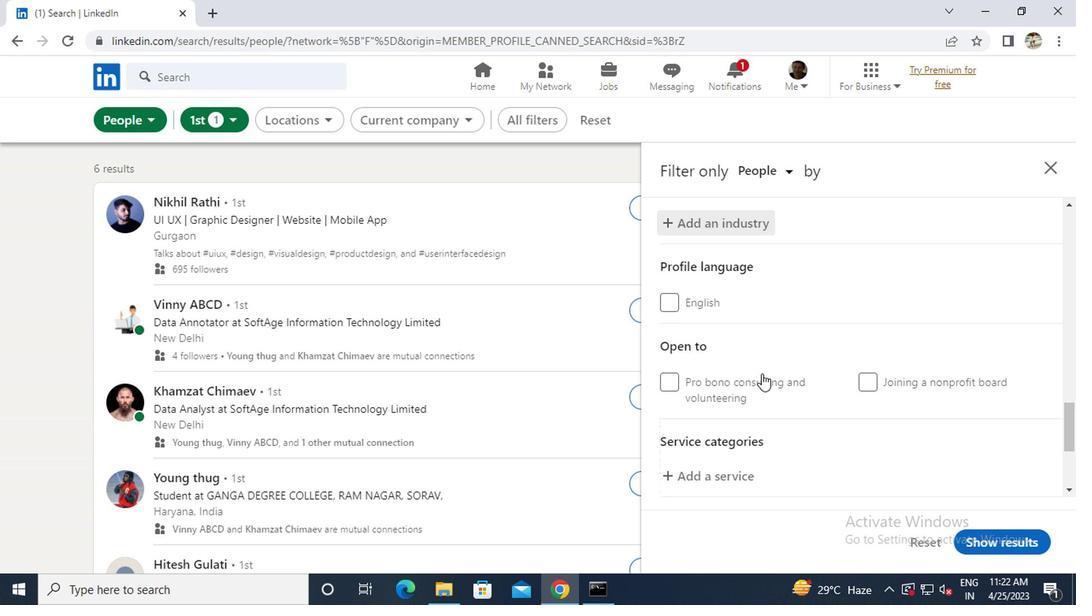 
Action: Mouse moved to (732, 395)
Screenshot: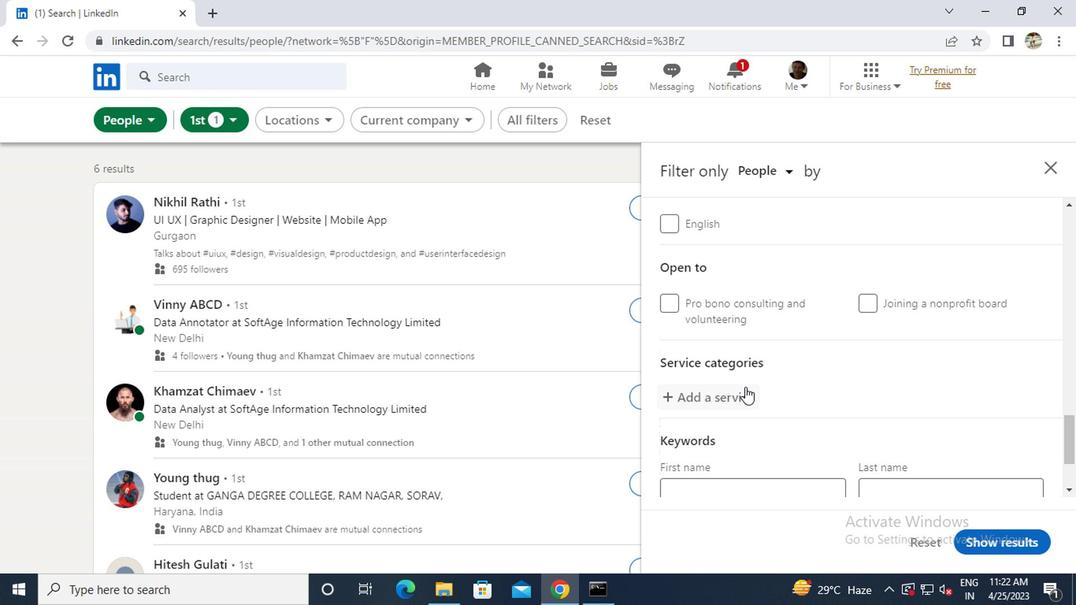 
Action: Mouse pressed left at (732, 395)
Screenshot: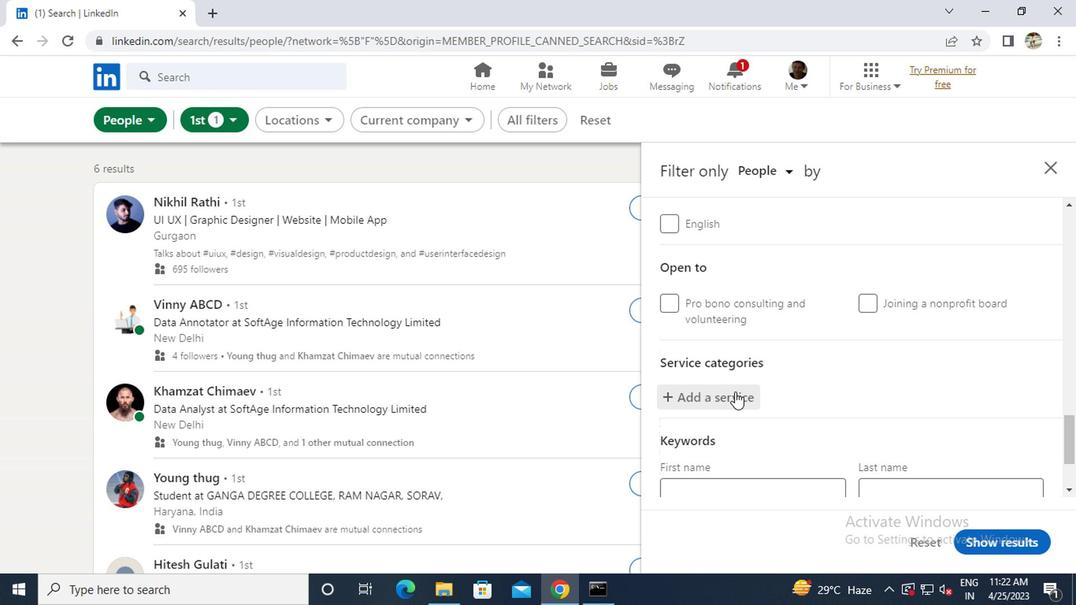
Action: Key pressed <Key.caps_lock>B<Key.caps_lock>USINESS<Key.space>
Screenshot: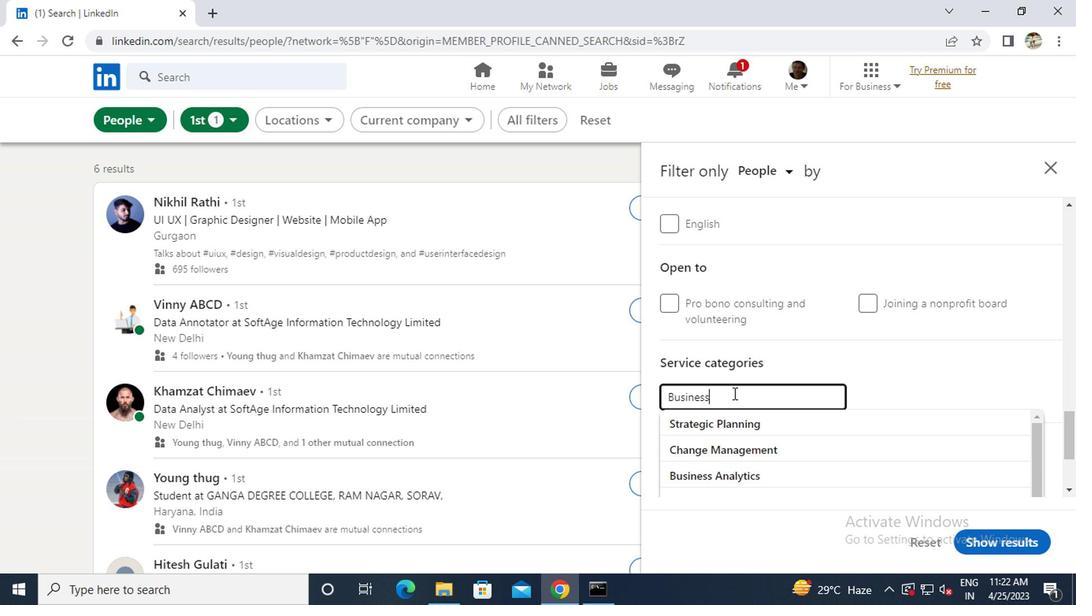 
Action: Mouse moved to (727, 472)
Screenshot: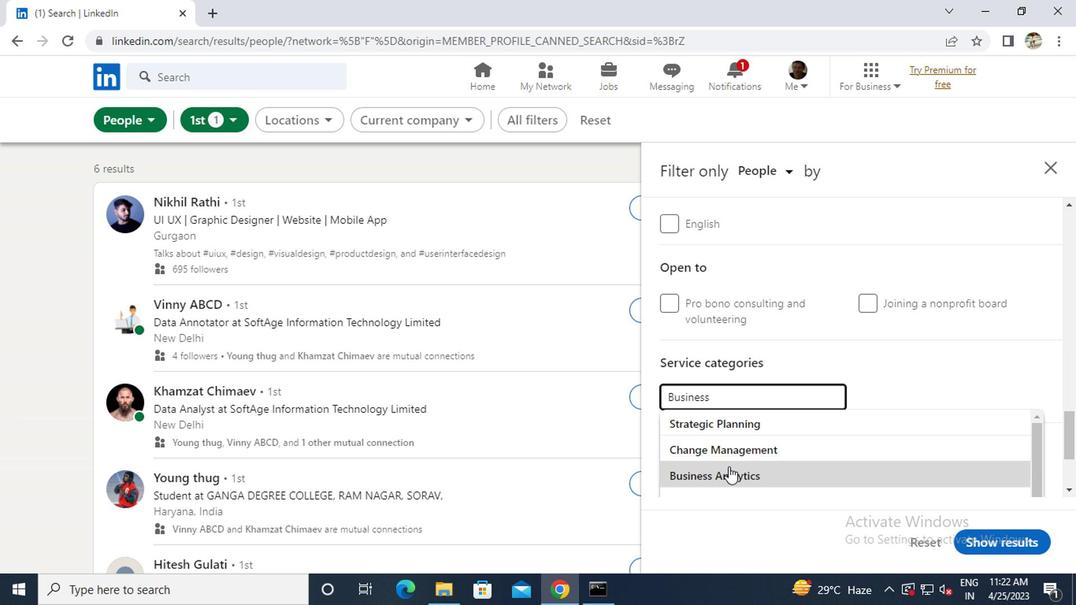 
Action: Mouse pressed left at (727, 472)
Screenshot: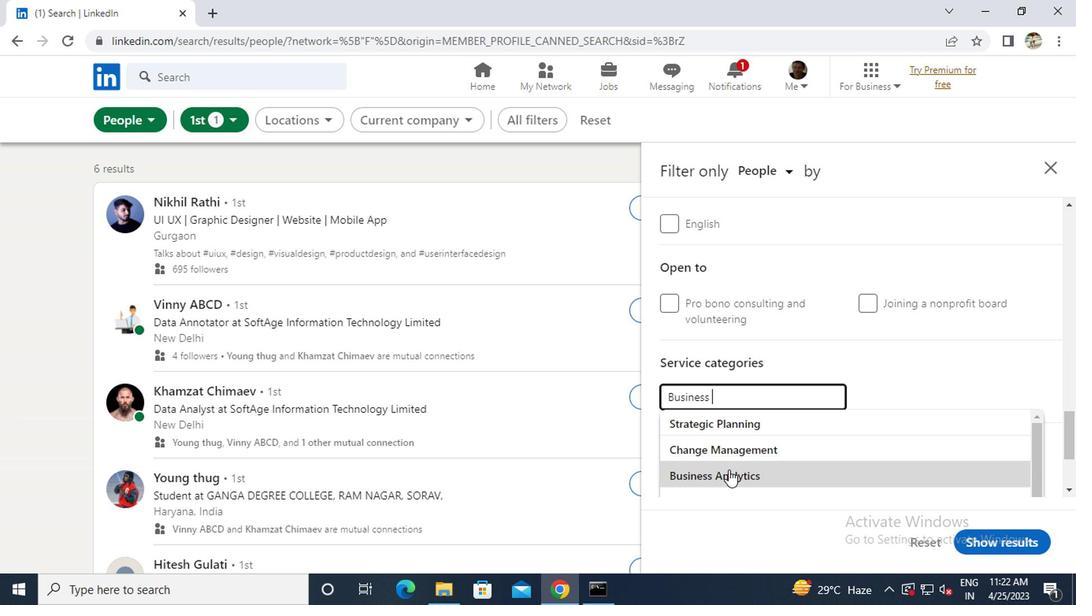 
Action: Mouse moved to (744, 465)
Screenshot: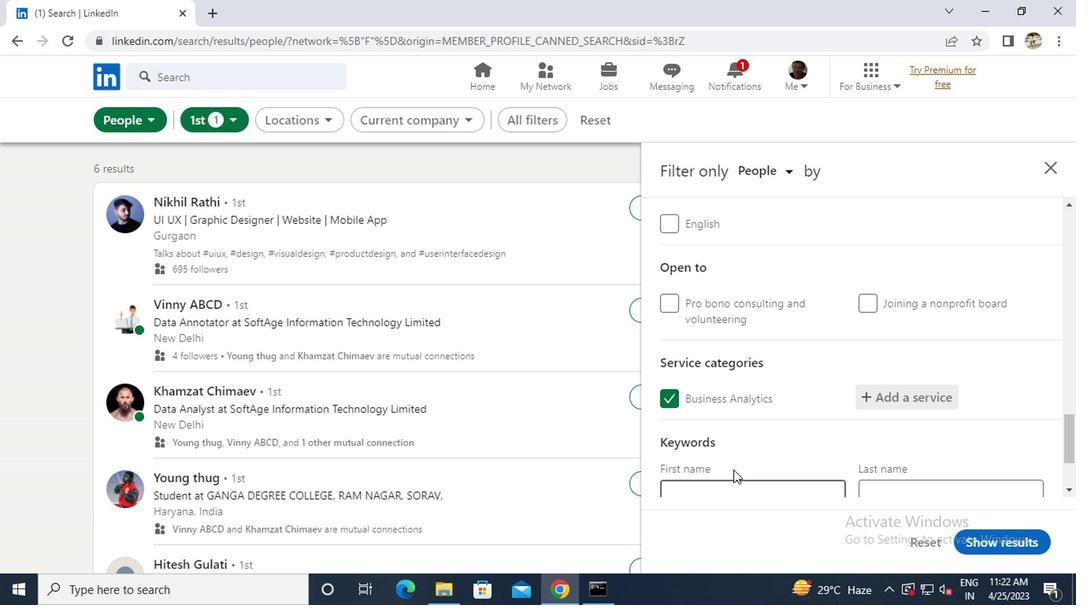 
Action: Mouse scrolled (744, 464) with delta (0, -1)
Screenshot: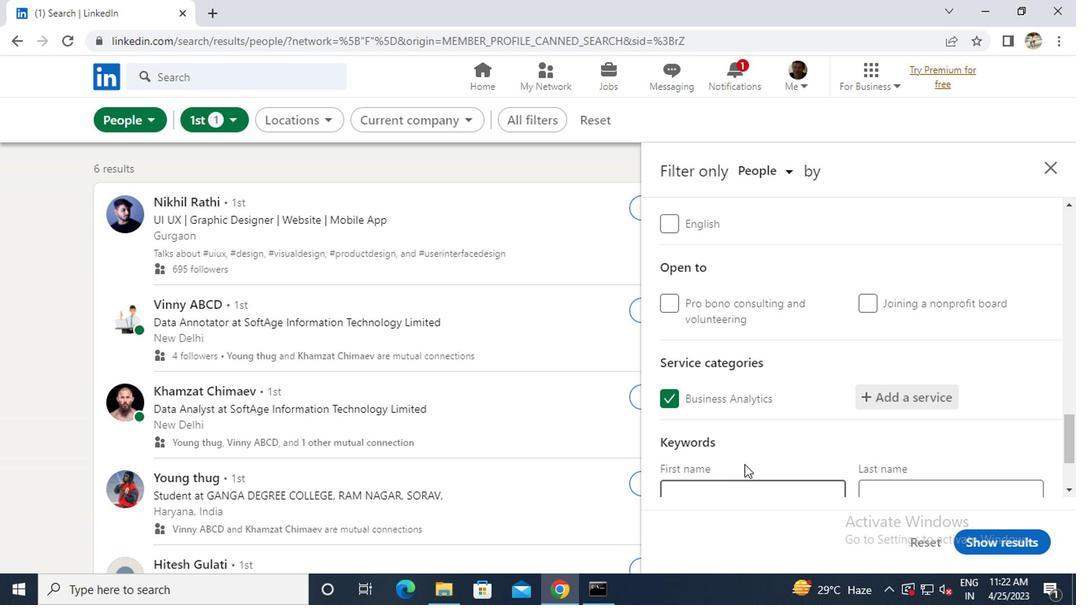 
Action: Mouse scrolled (744, 464) with delta (0, -1)
Screenshot: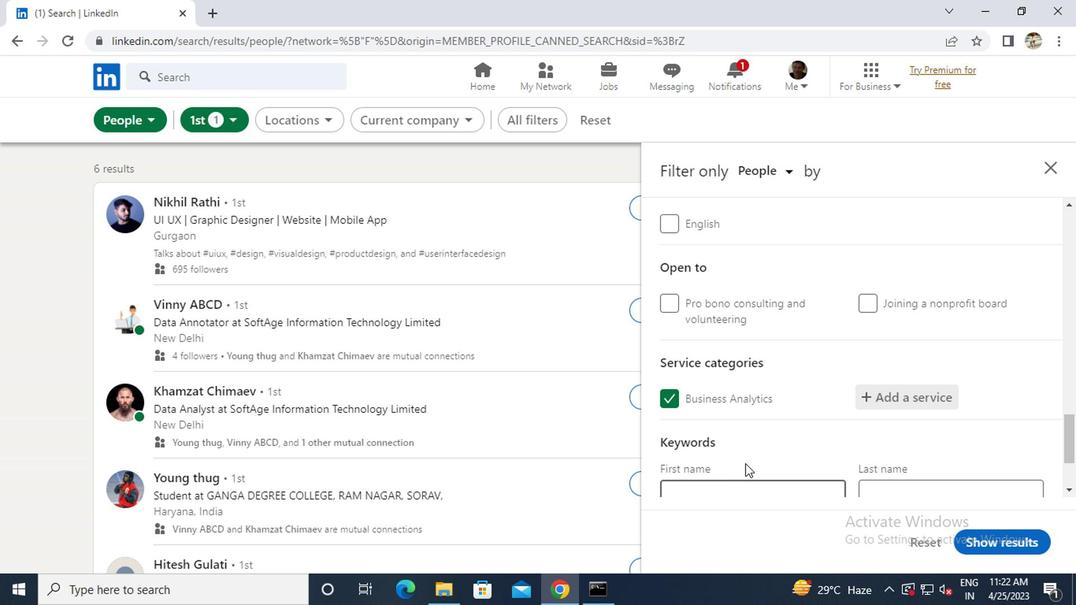 
Action: Mouse moved to (747, 433)
Screenshot: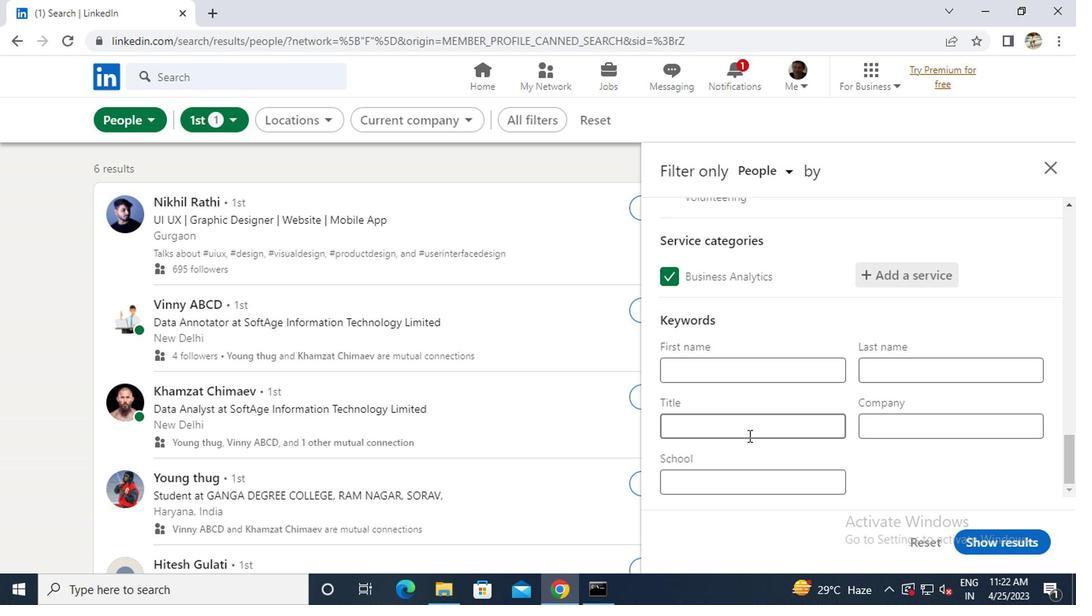
Action: Mouse pressed left at (747, 433)
Screenshot: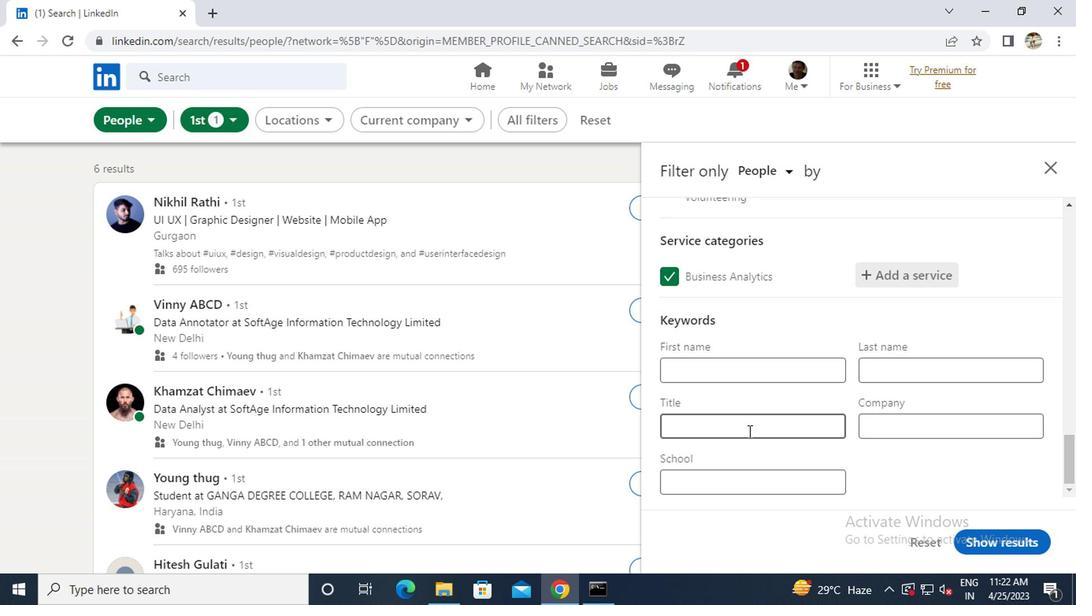
Action: Key pressed <Key.caps_lock>S<Key.caps_lock>ALES<Key.space><Key.caps_lock>A<Key.caps_lock>SSOCIATE
Screenshot: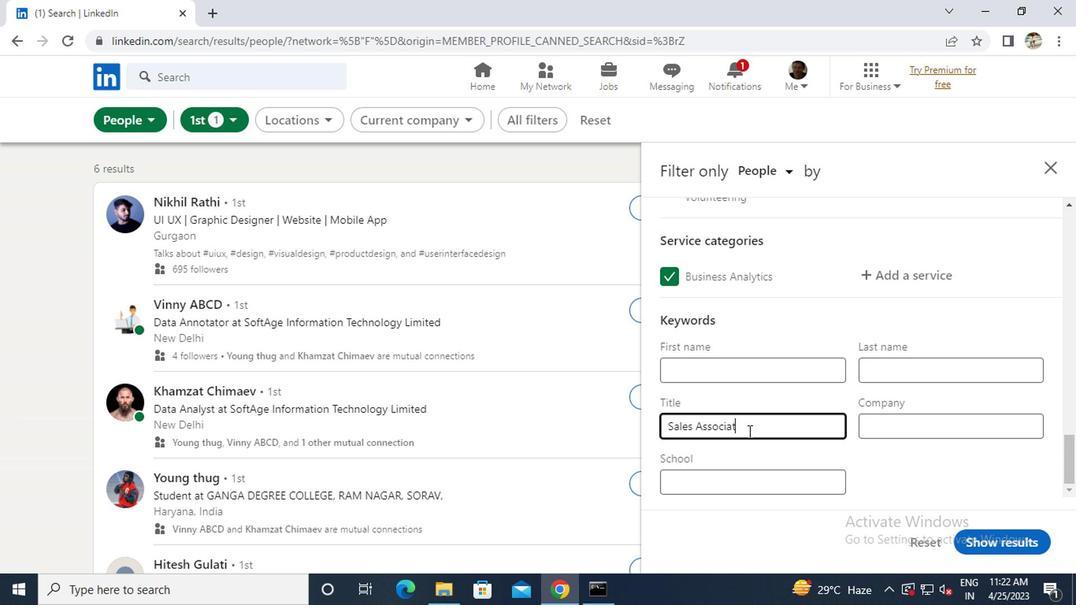 
Action: Mouse moved to (996, 536)
Screenshot: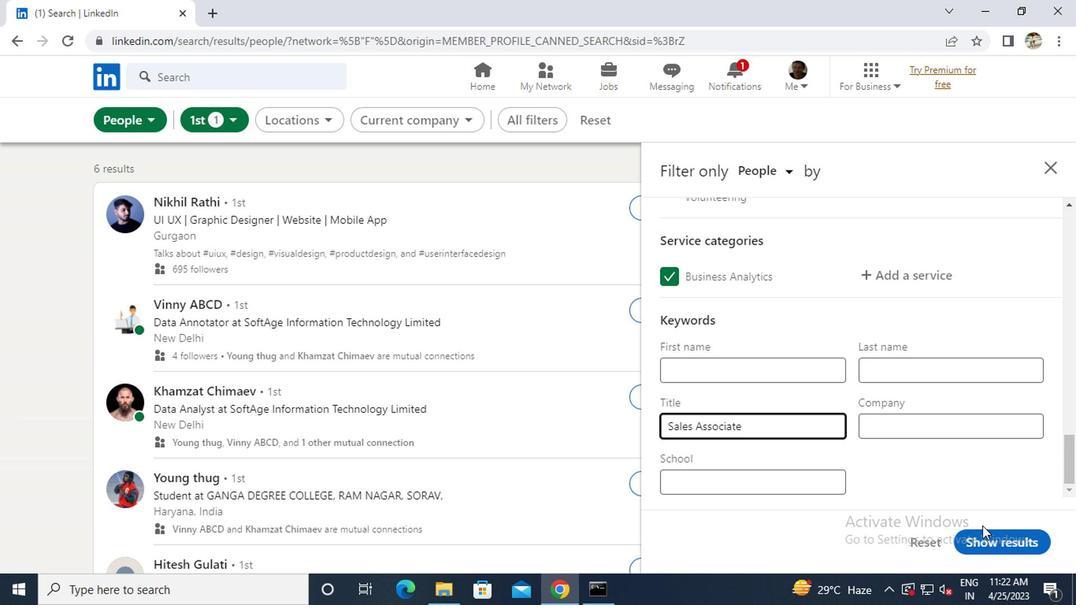 
Action: Mouse pressed left at (996, 536)
Screenshot: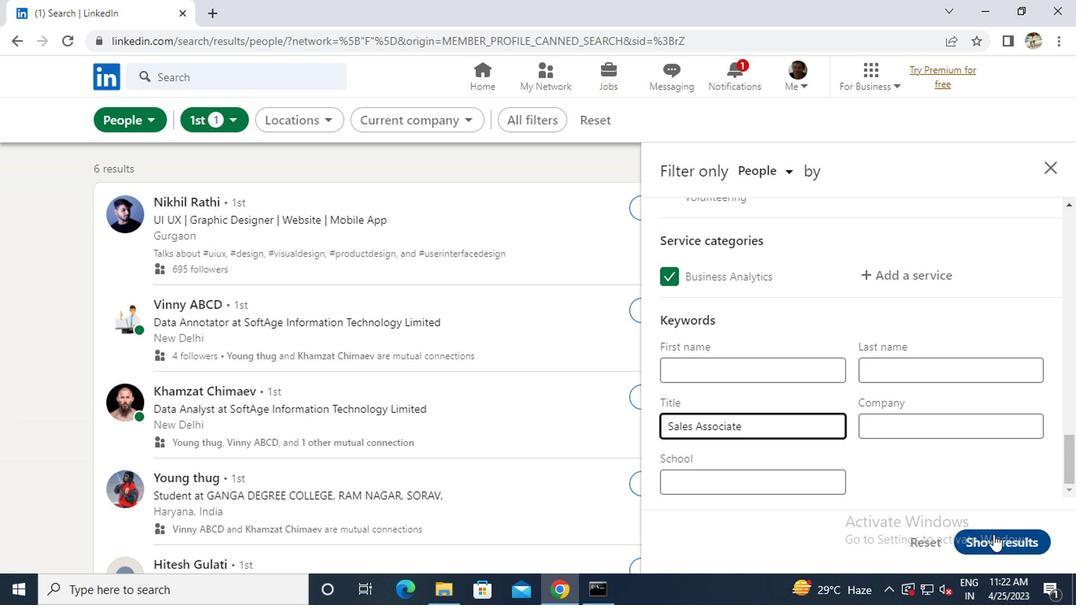 
